 Task: Create a due date automation trigger when advanced on, on the wednesday of the week before a card is due add fields with custom field "Resume" set to a date not in this month at 11:00 AM.
Action: Mouse moved to (1164, 87)
Screenshot: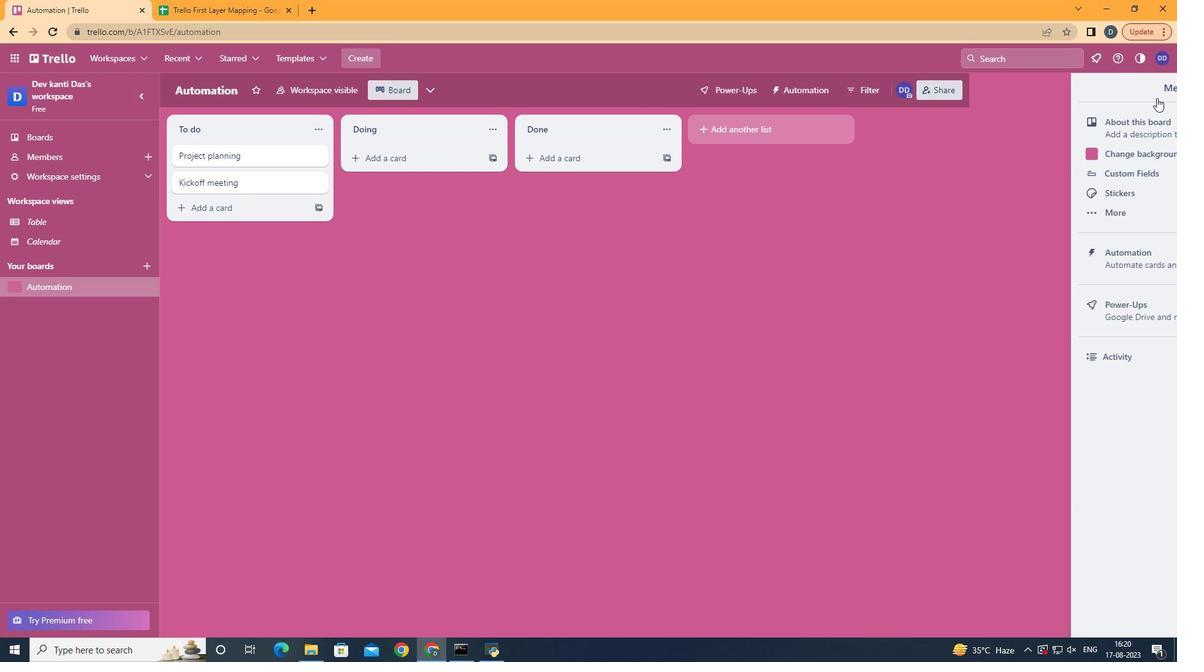 
Action: Mouse pressed left at (1164, 87)
Screenshot: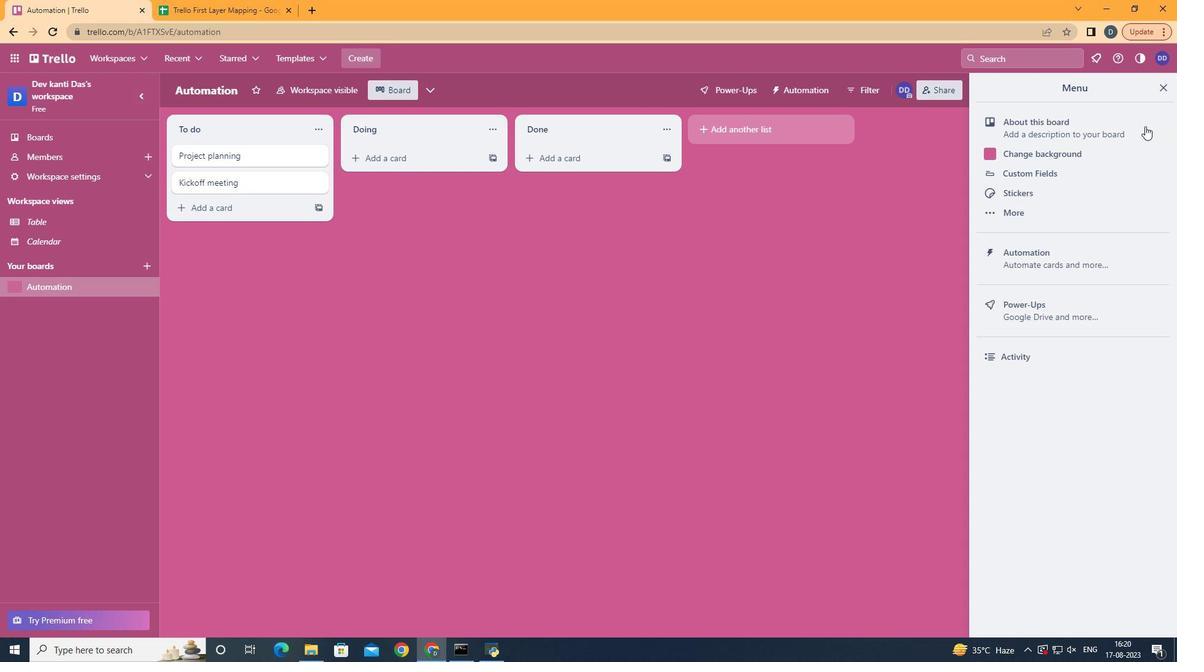 
Action: Mouse moved to (1076, 271)
Screenshot: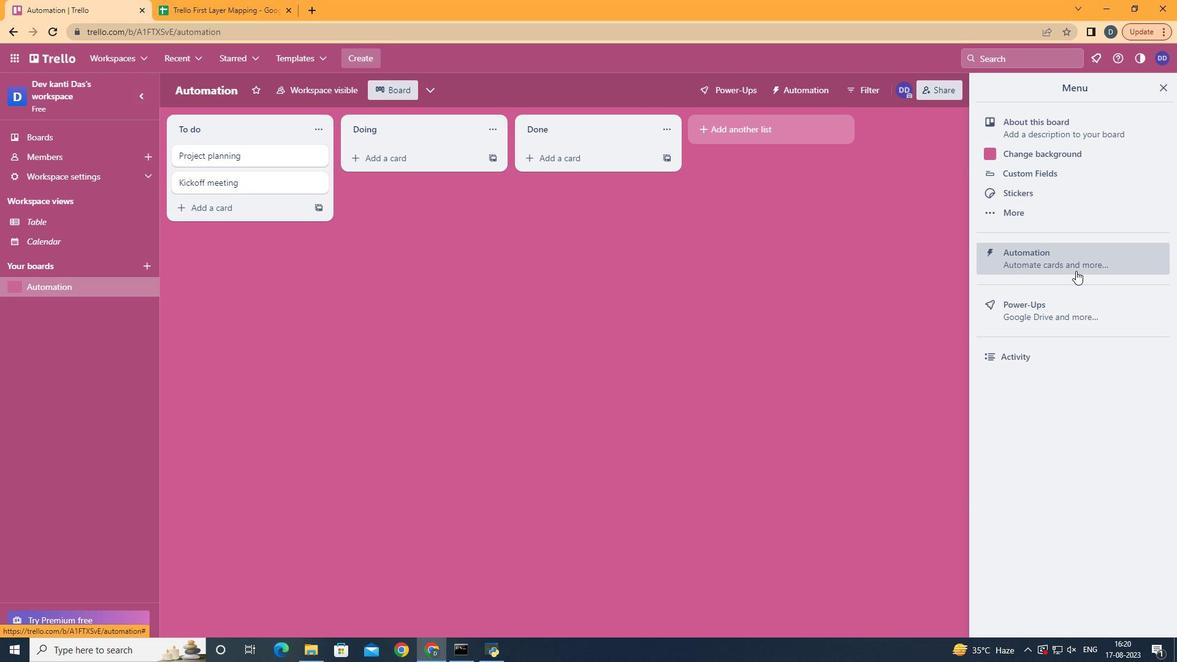 
Action: Mouse pressed left at (1076, 271)
Screenshot: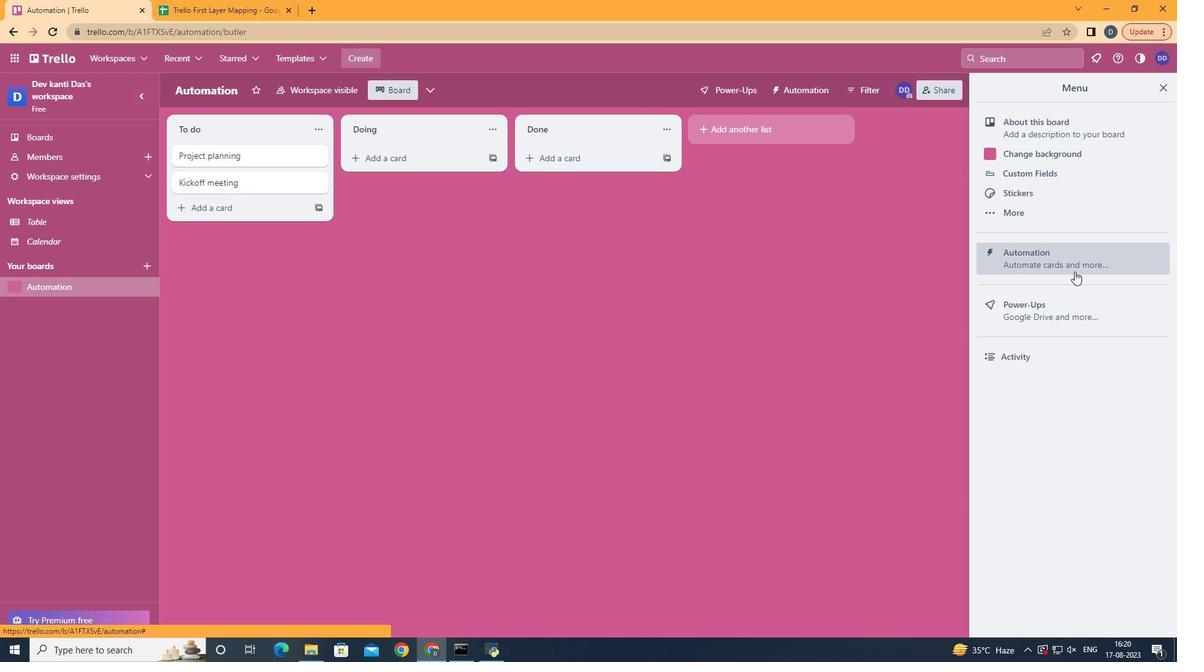 
Action: Mouse moved to (206, 256)
Screenshot: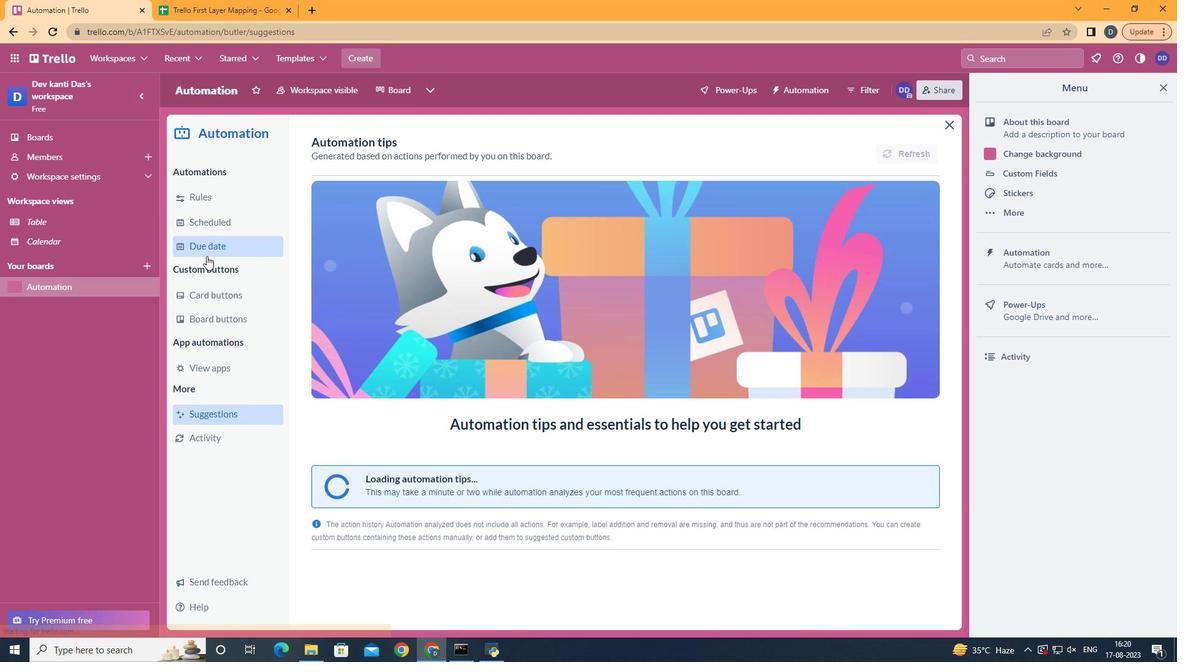 
Action: Mouse pressed left at (206, 256)
Screenshot: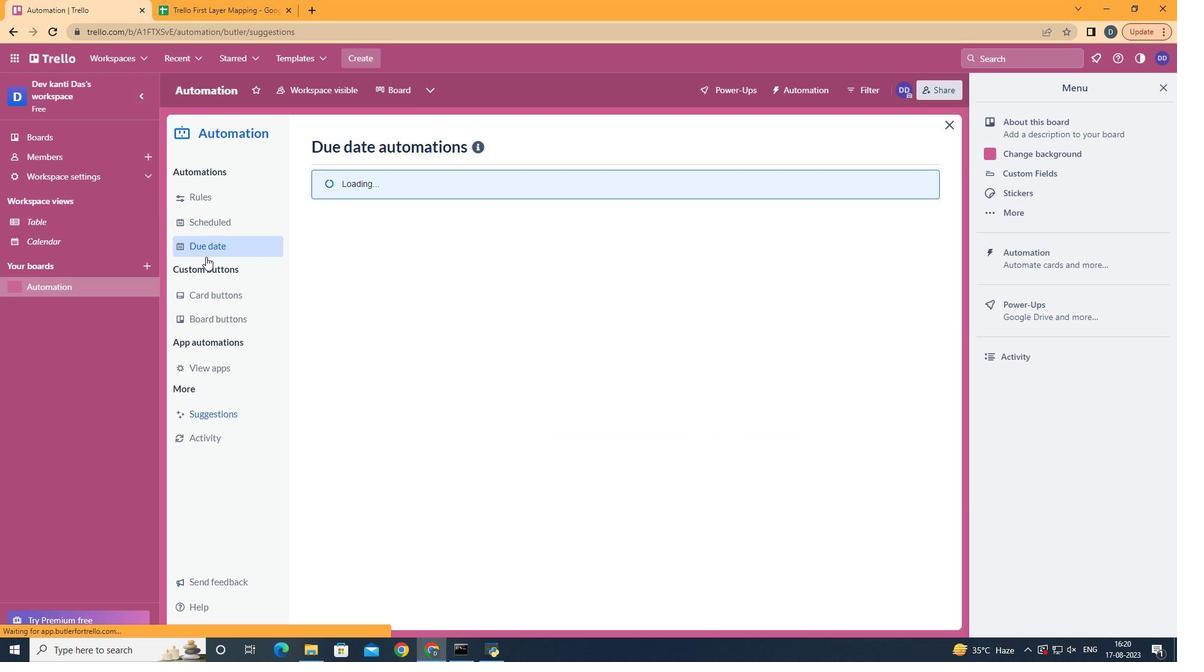
Action: Mouse moved to (863, 144)
Screenshot: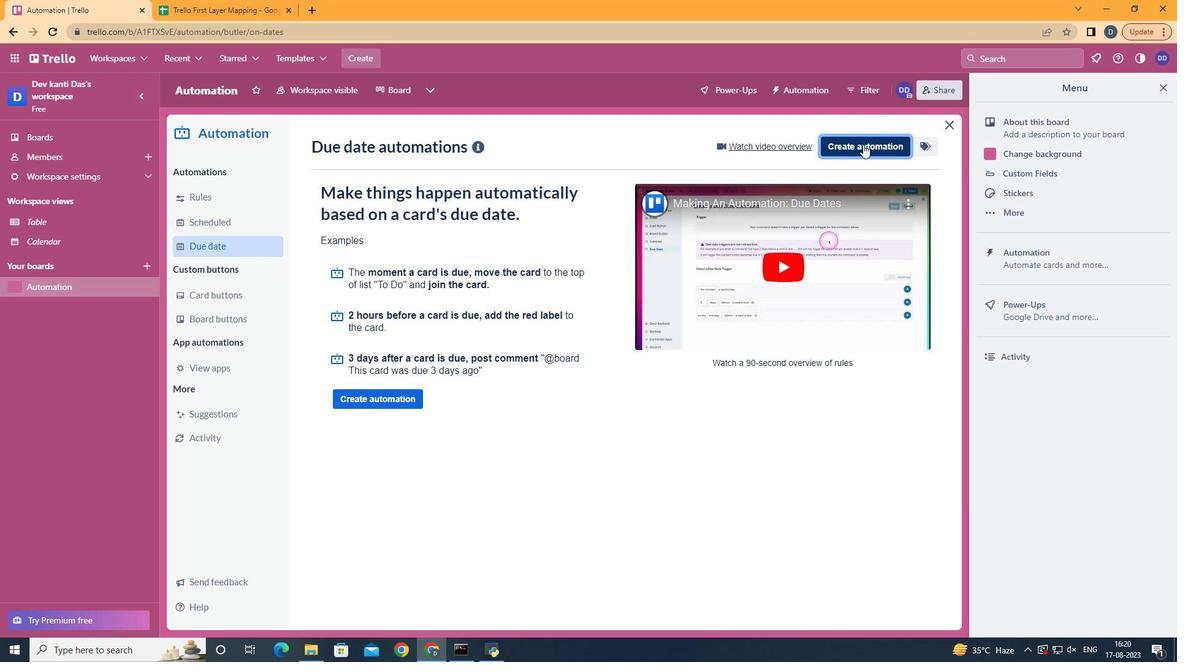 
Action: Mouse pressed left at (863, 144)
Screenshot: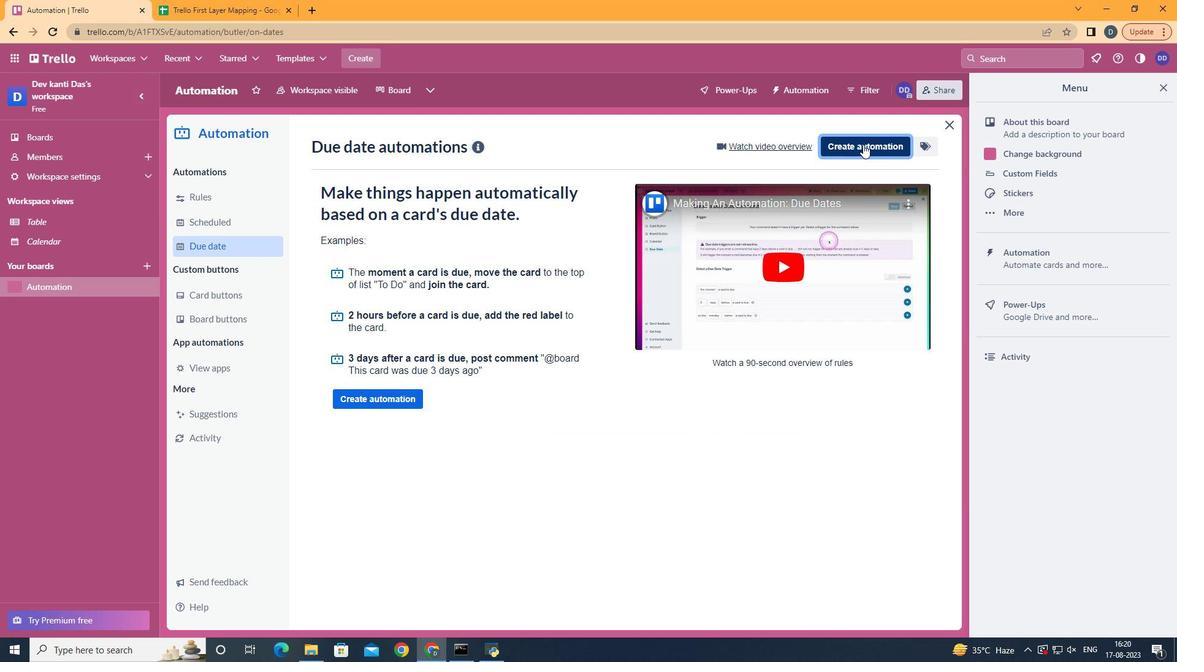 
Action: Mouse moved to (640, 258)
Screenshot: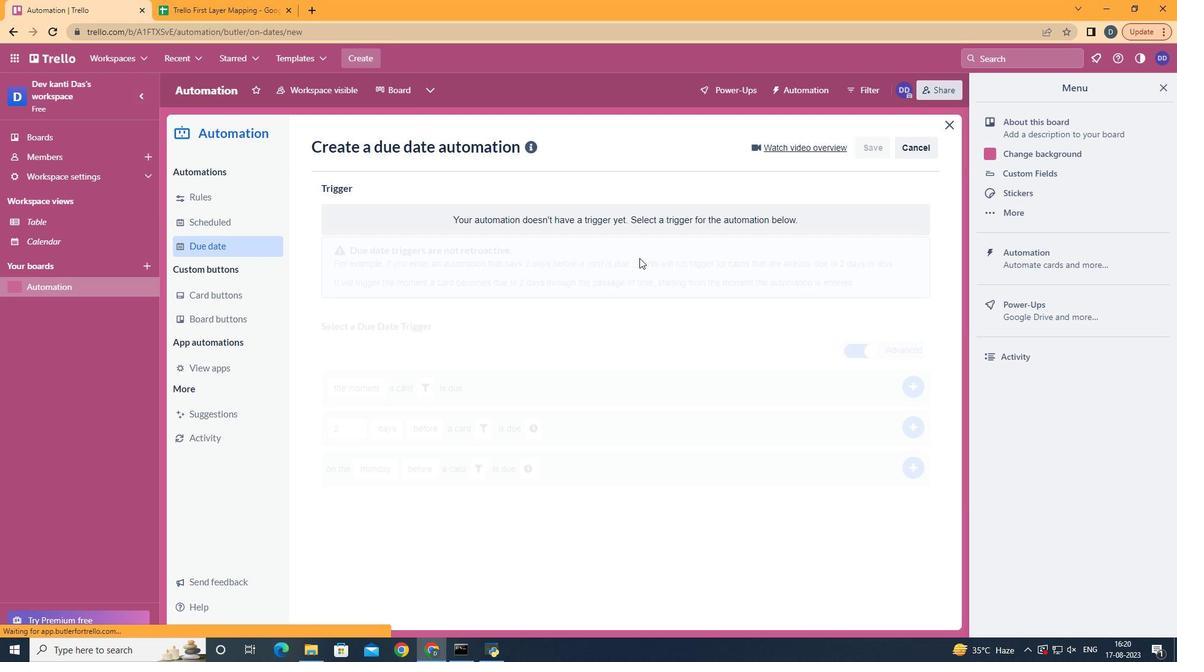 
Action: Mouse pressed left at (640, 258)
Screenshot: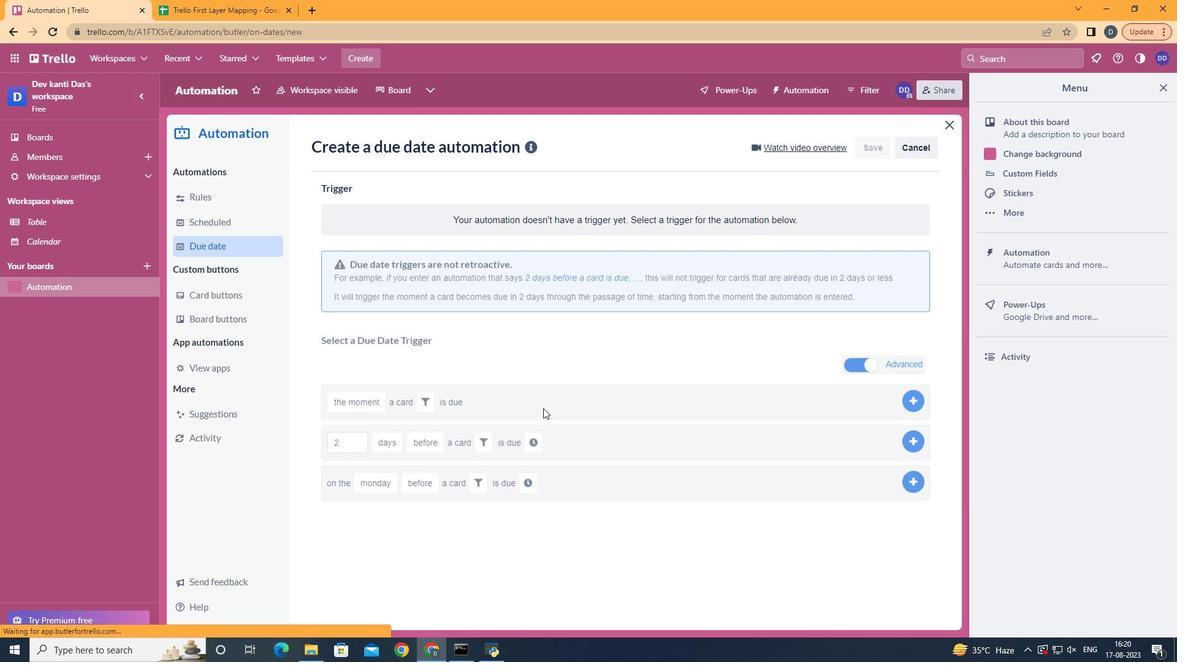 
Action: Mouse moved to (399, 374)
Screenshot: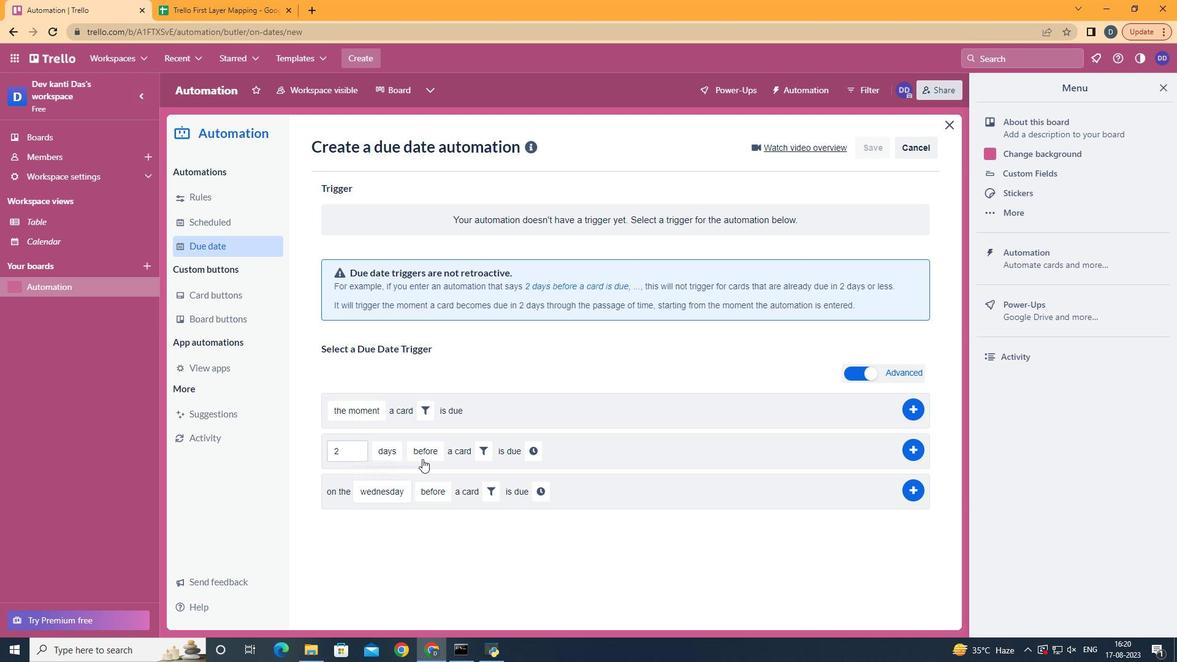 
Action: Mouse pressed left at (399, 374)
Screenshot: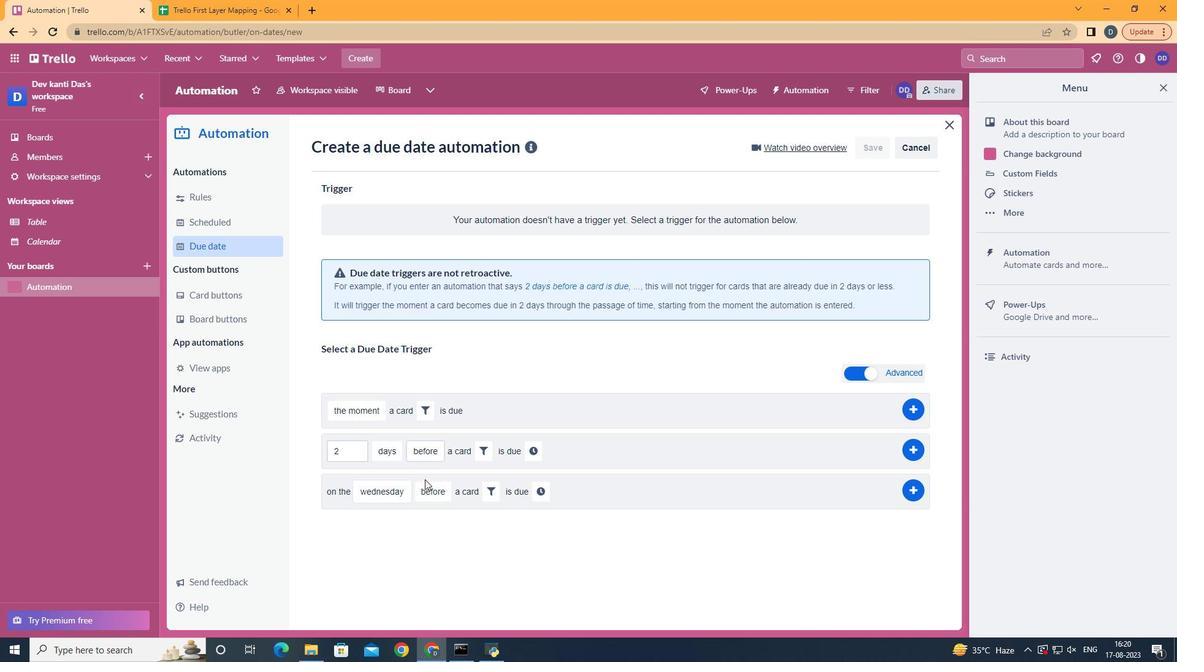 
Action: Mouse moved to (452, 583)
Screenshot: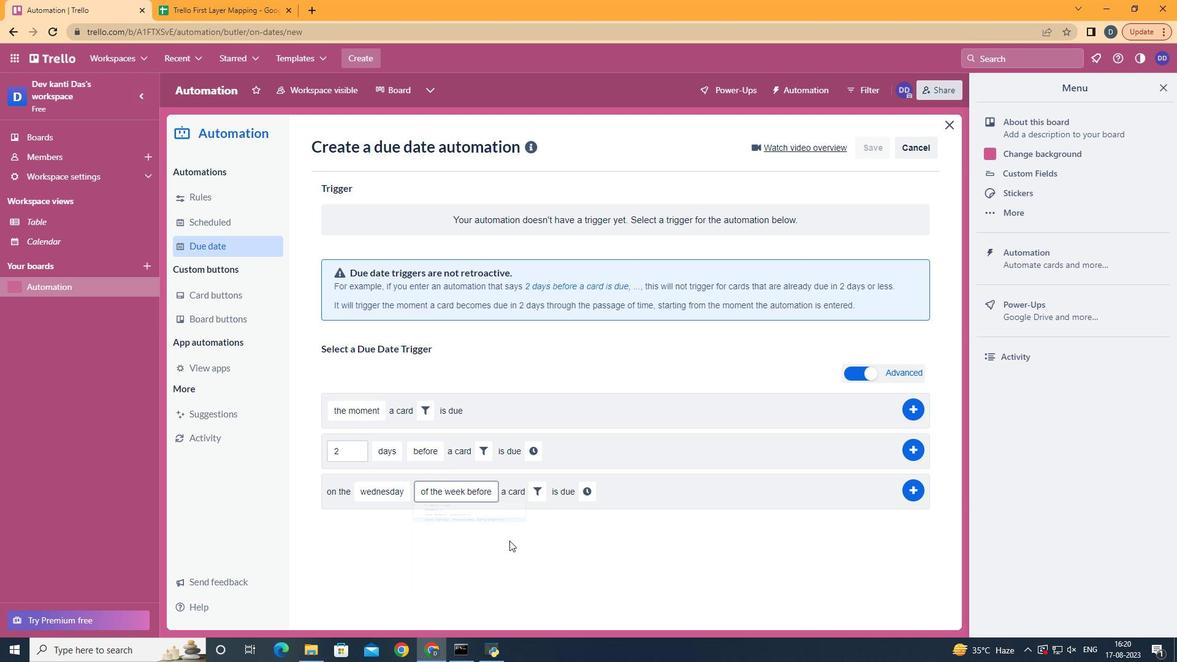
Action: Mouse pressed left at (452, 583)
Screenshot: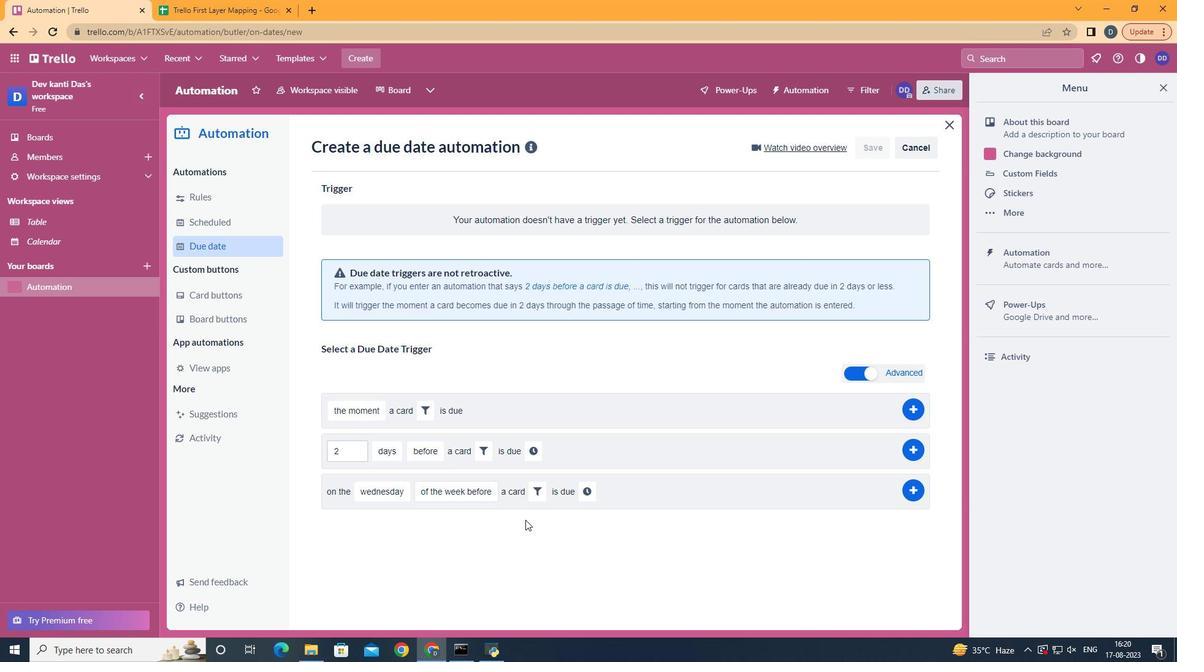 
Action: Mouse moved to (540, 486)
Screenshot: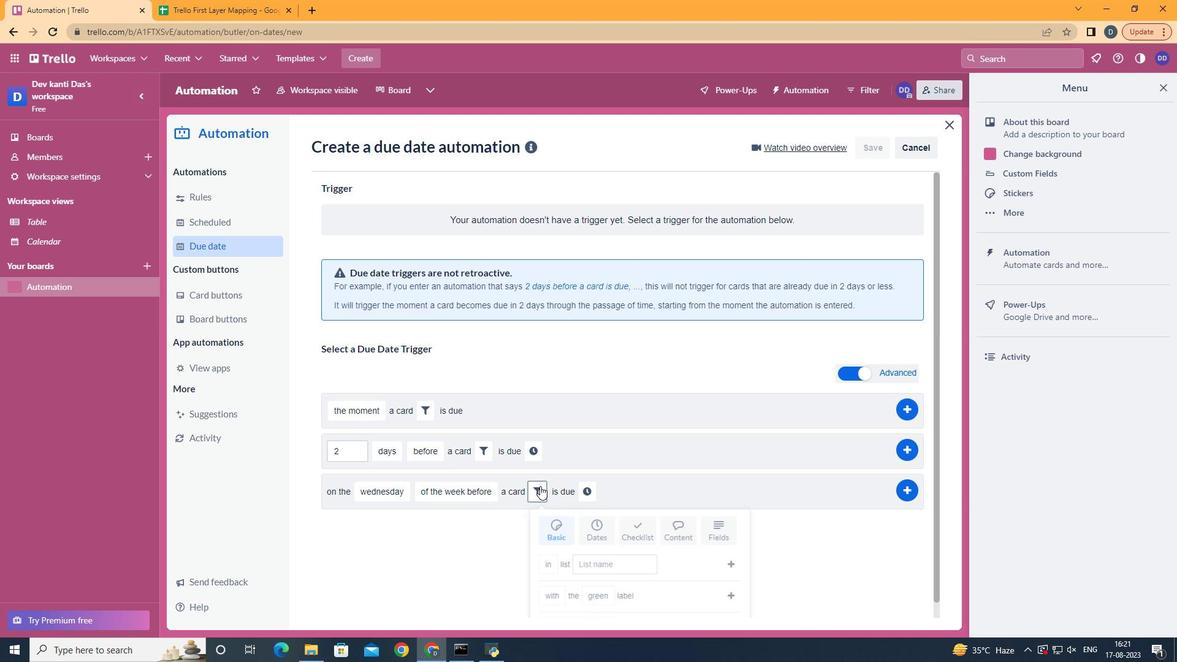
Action: Mouse pressed left at (540, 486)
Screenshot: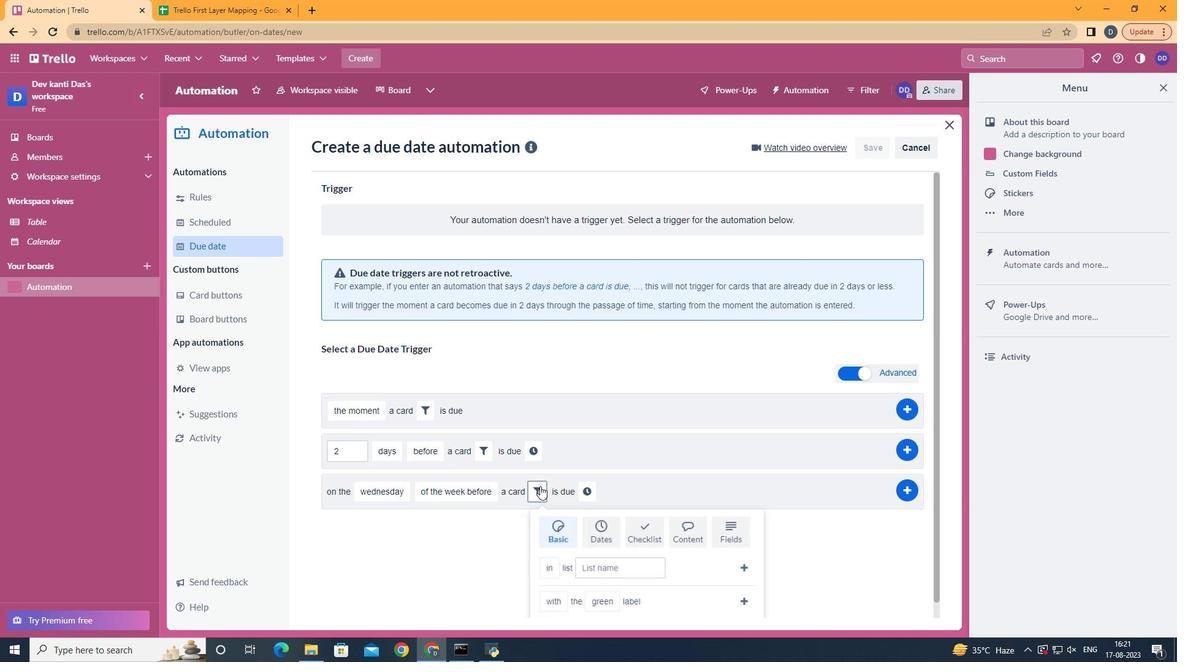
Action: Mouse moved to (746, 526)
Screenshot: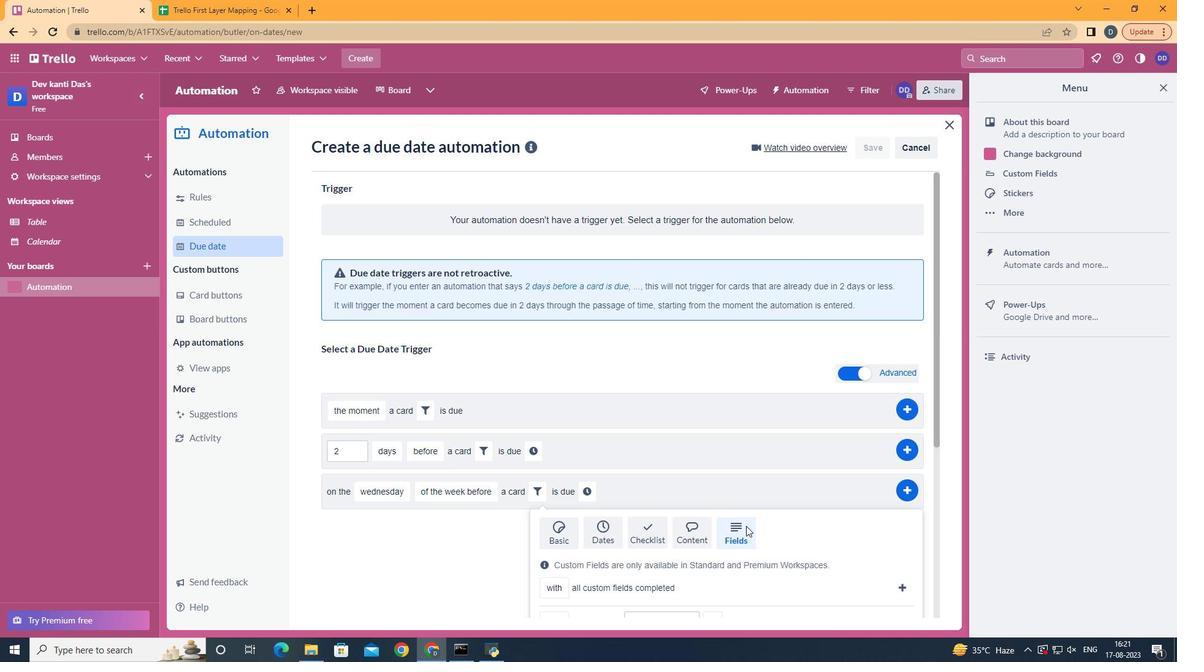 
Action: Mouse pressed left at (746, 526)
Screenshot: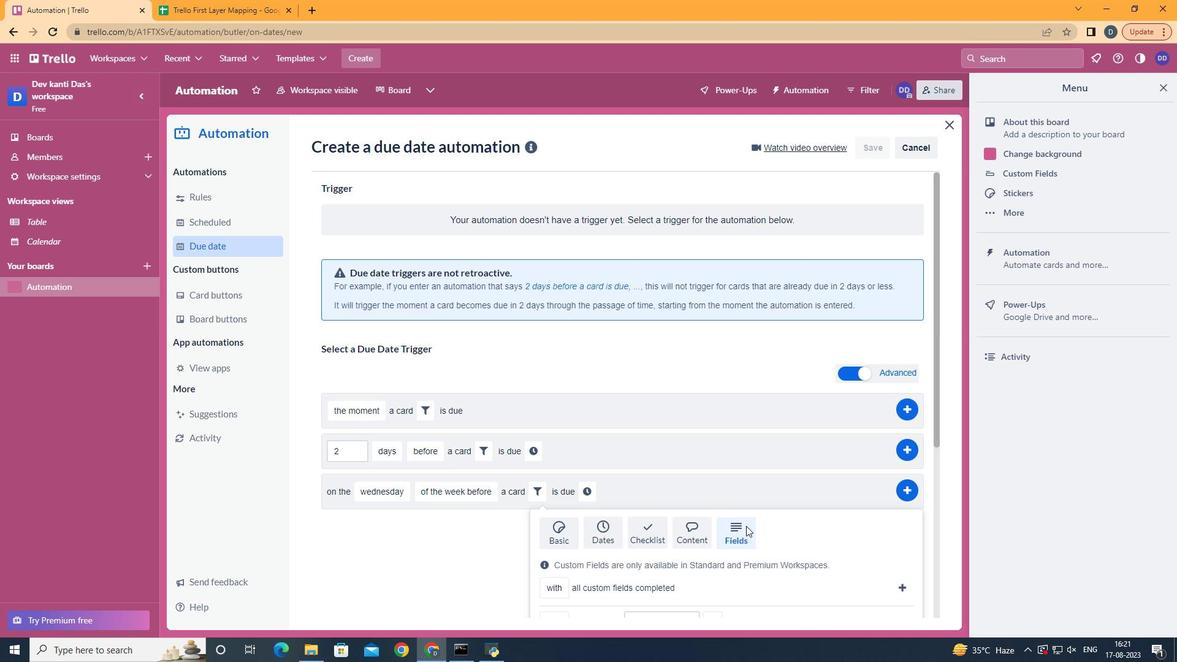 
Action: Mouse moved to (743, 525)
Screenshot: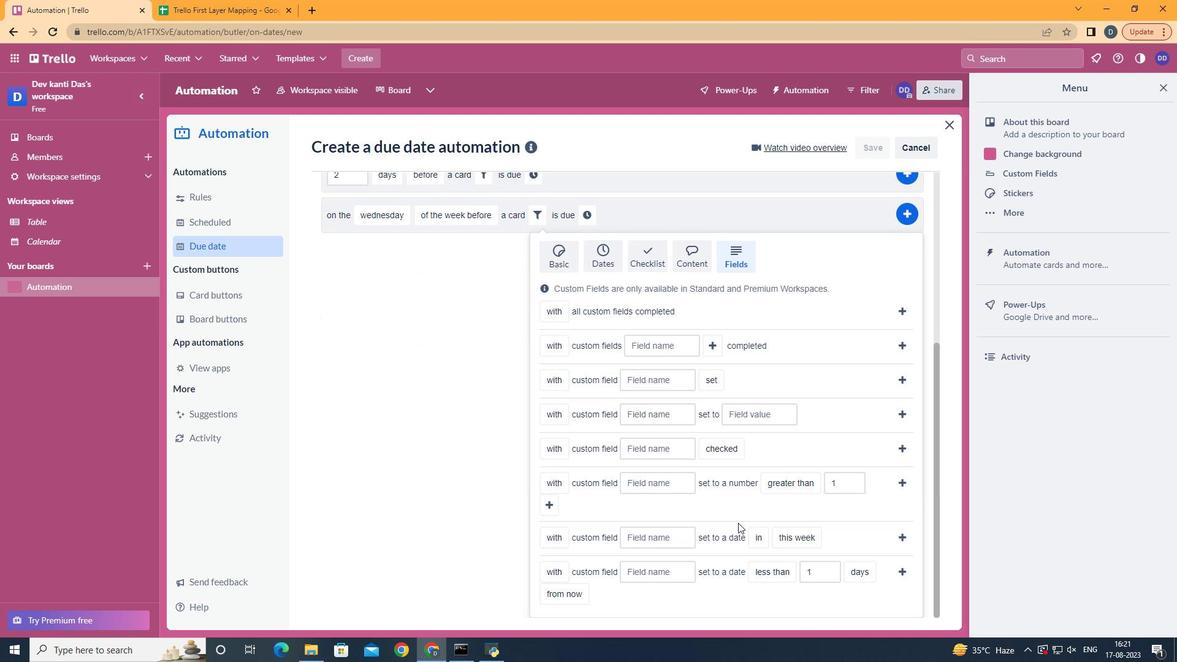 
Action: Mouse scrolled (743, 524) with delta (0, 0)
Screenshot: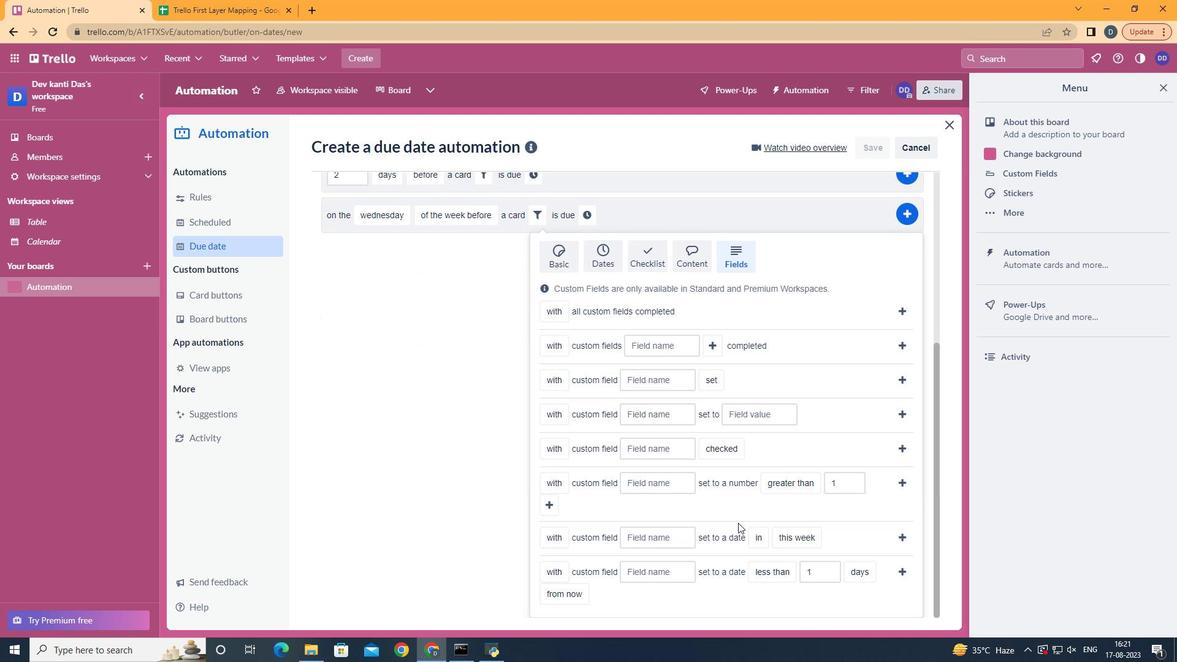 
Action: Mouse moved to (742, 525)
Screenshot: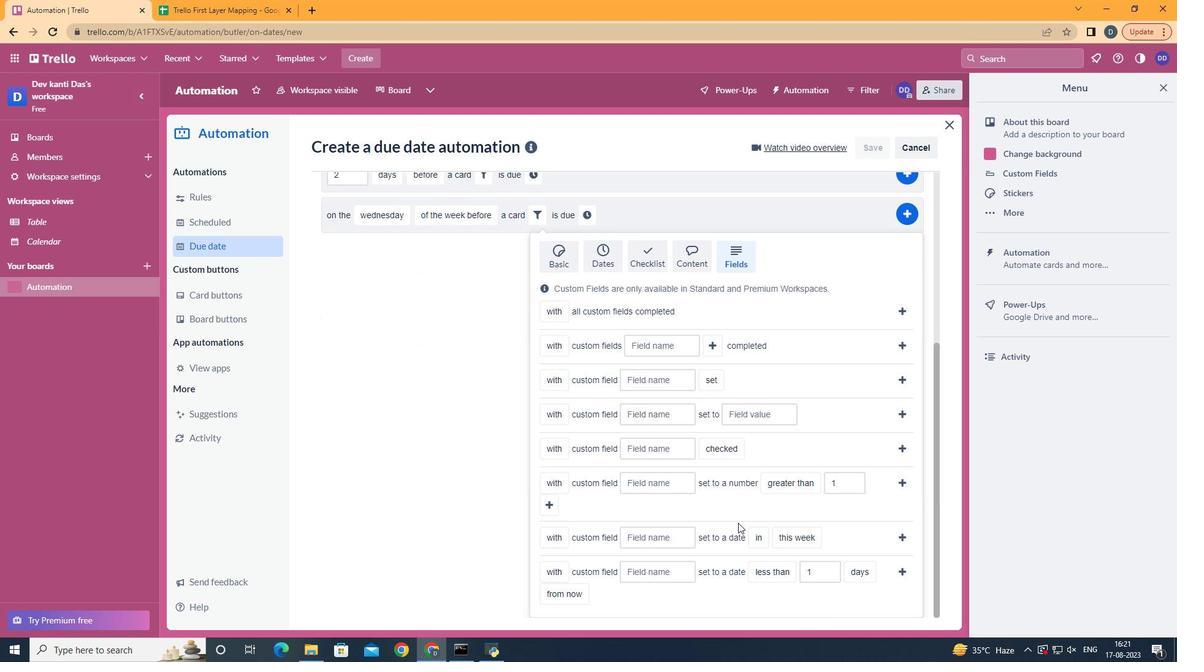 
Action: Mouse scrolled (742, 524) with delta (0, 0)
Screenshot: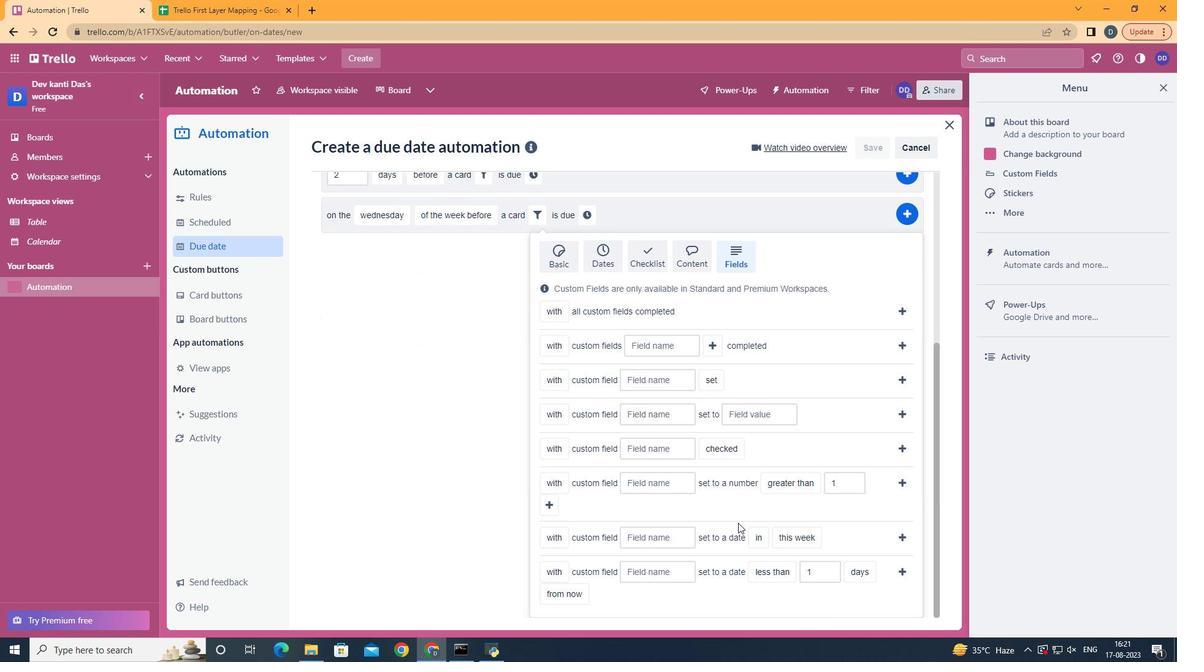 
Action: Mouse moved to (742, 525)
Screenshot: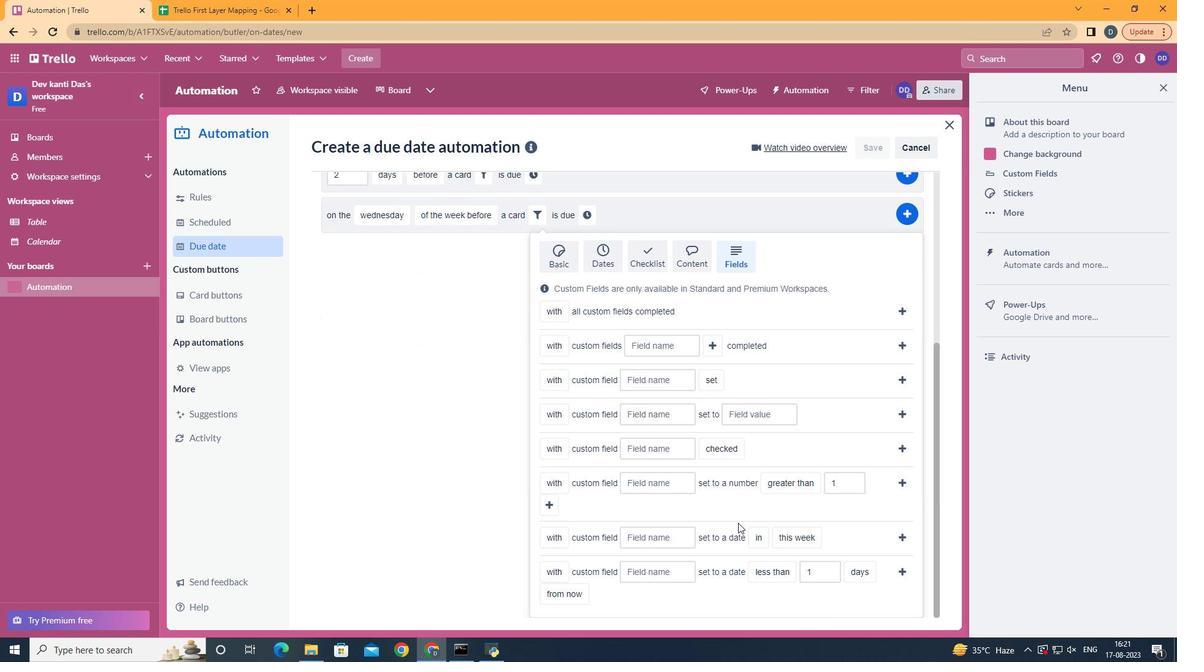 
Action: Mouse scrolled (742, 524) with delta (0, 0)
Screenshot: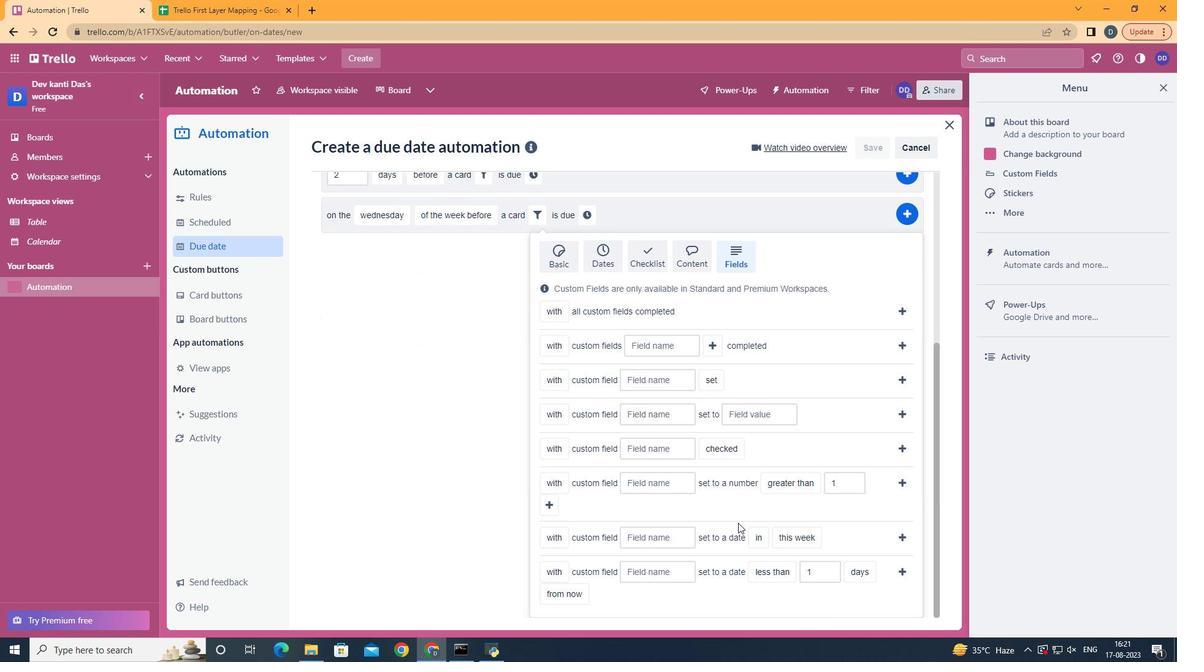 
Action: Mouse scrolled (742, 523) with delta (0, -1)
Screenshot: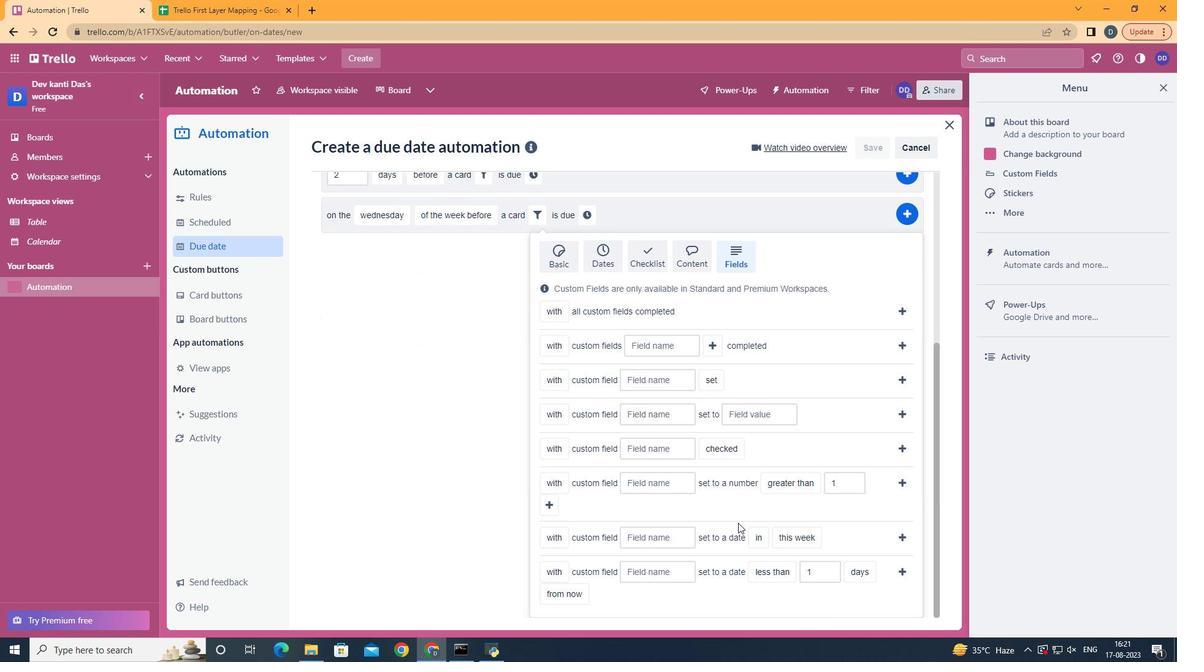 
Action: Mouse moved to (741, 524)
Screenshot: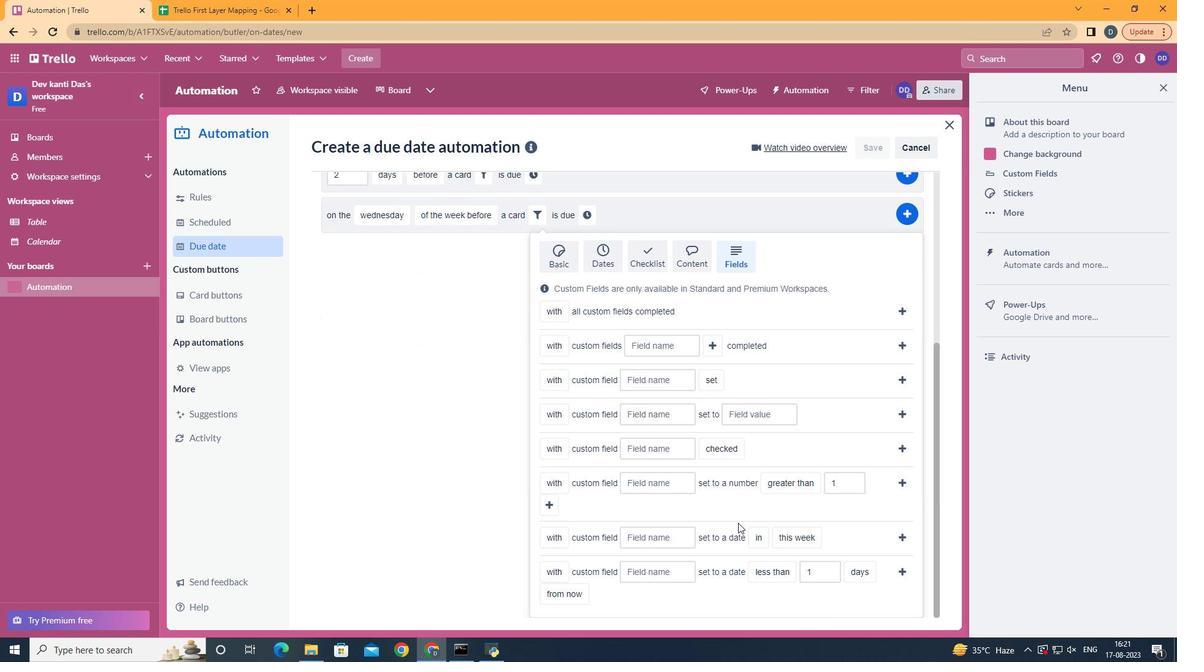 
Action: Mouse scrolled (741, 523) with delta (0, 0)
Screenshot: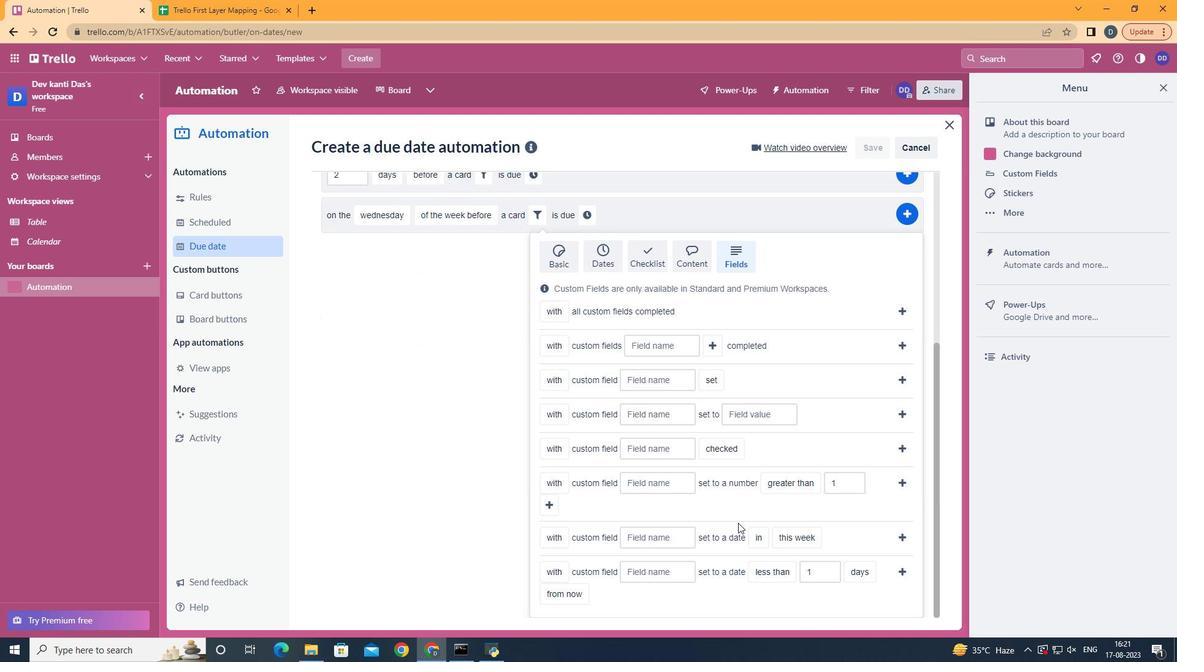 
Action: Mouse moved to (738, 523)
Screenshot: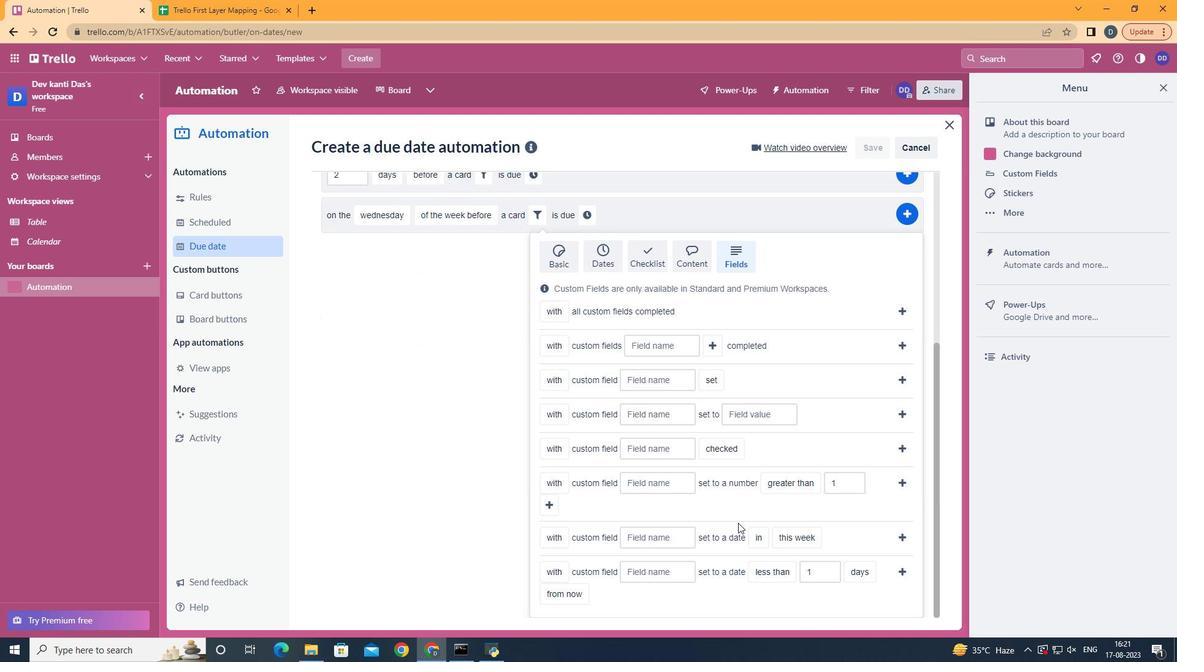
Action: Mouse scrolled (738, 522) with delta (0, 0)
Screenshot: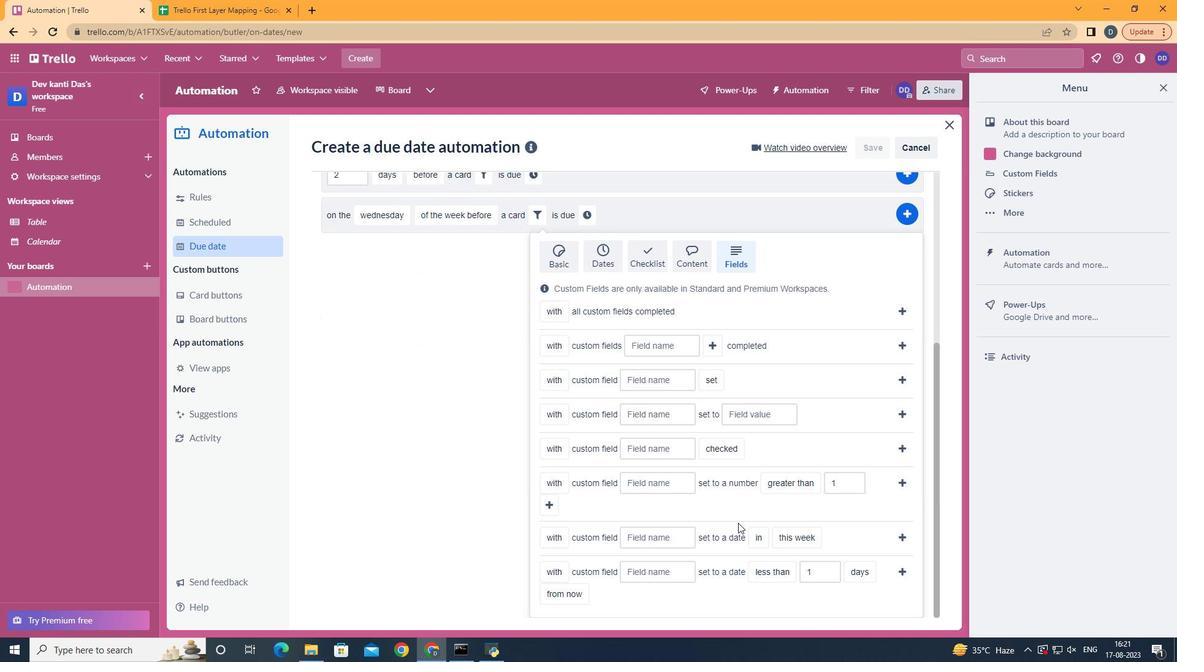 
Action: Mouse moved to (671, 535)
Screenshot: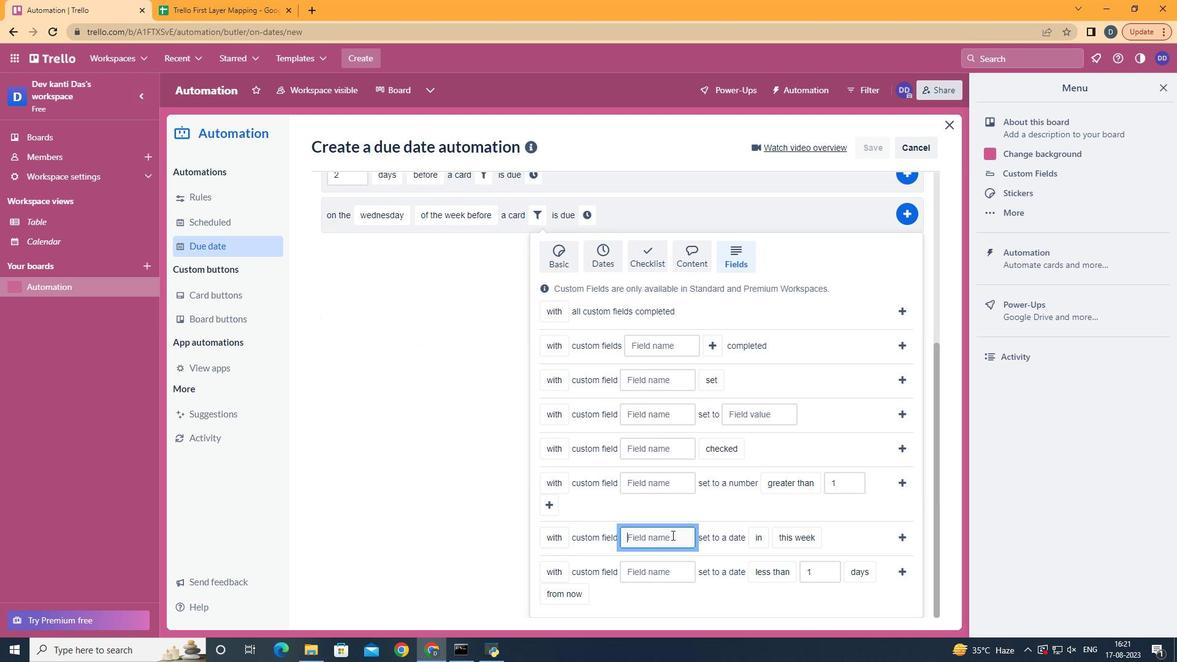 
Action: Mouse pressed left at (671, 535)
Screenshot: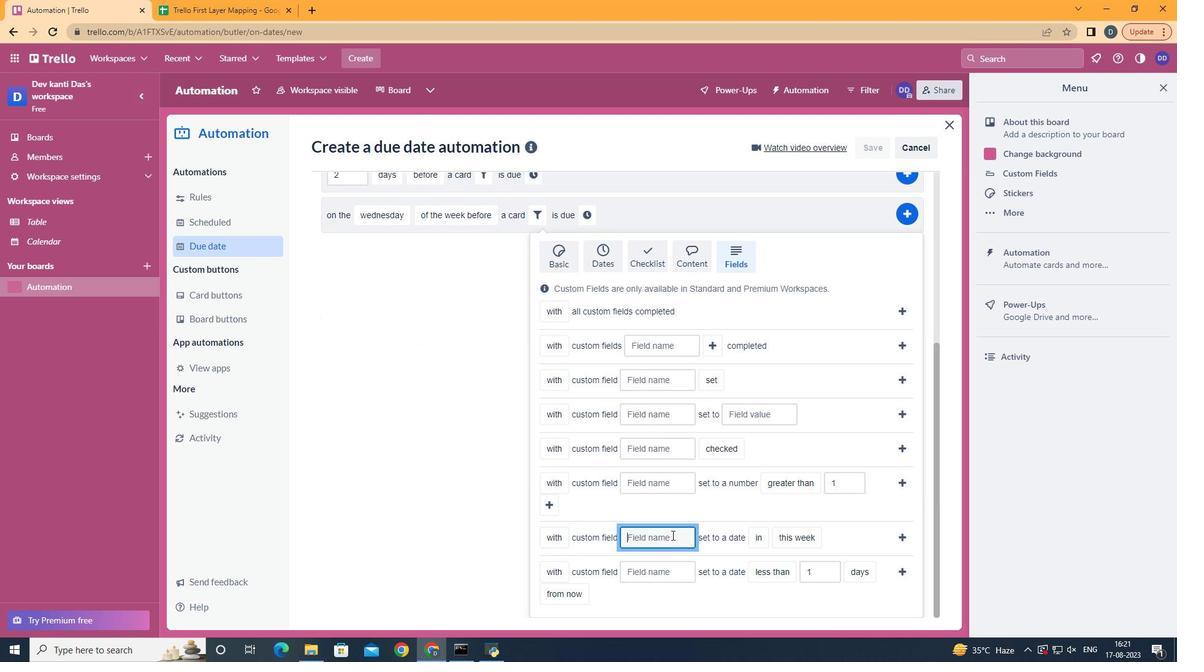 
Action: Mouse moved to (672, 535)
Screenshot: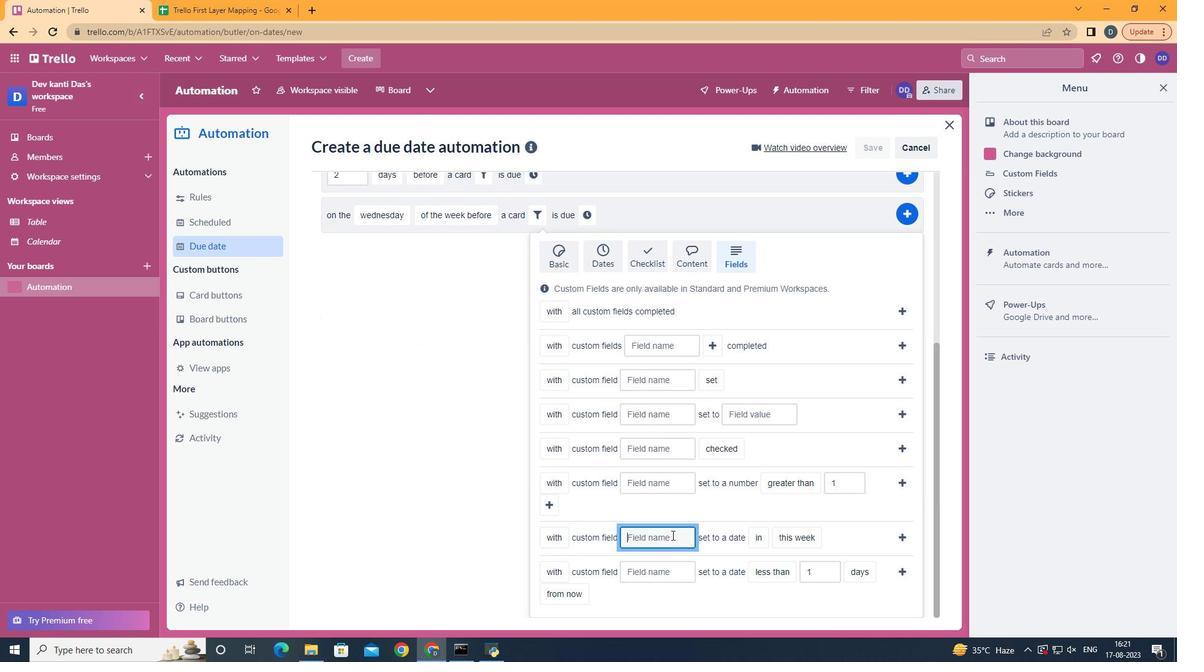 
Action: Key pressed <Key.shift>Resume
Screenshot: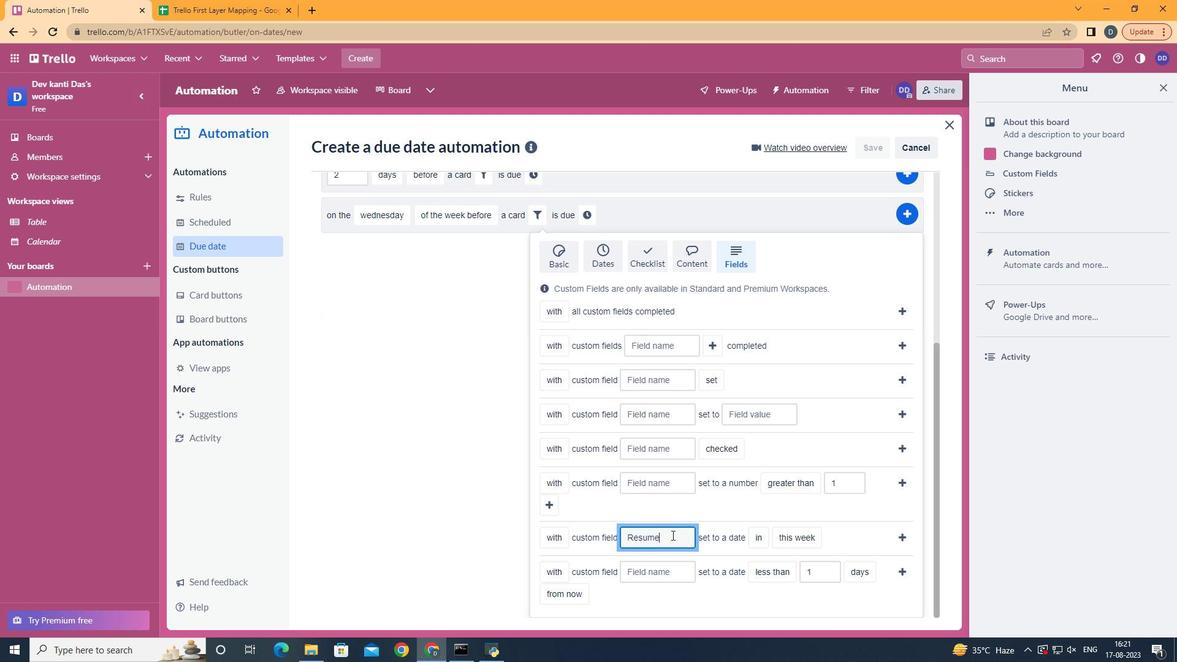 
Action: Mouse moved to (756, 595)
Screenshot: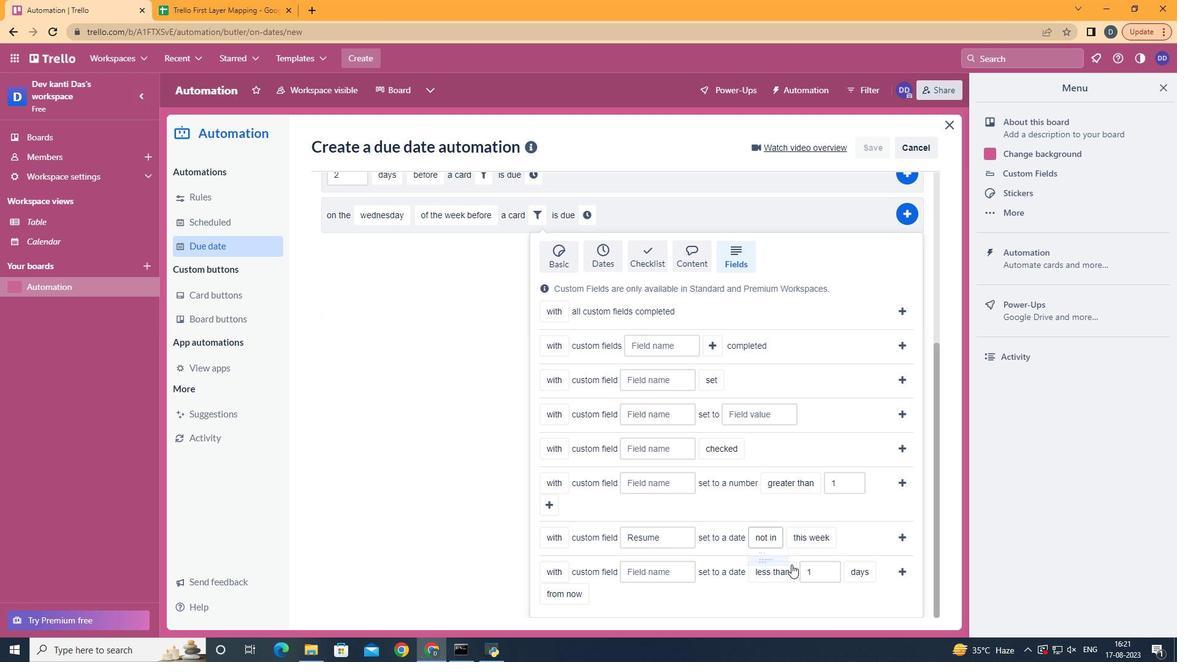 
Action: Mouse pressed left at (756, 595)
Screenshot: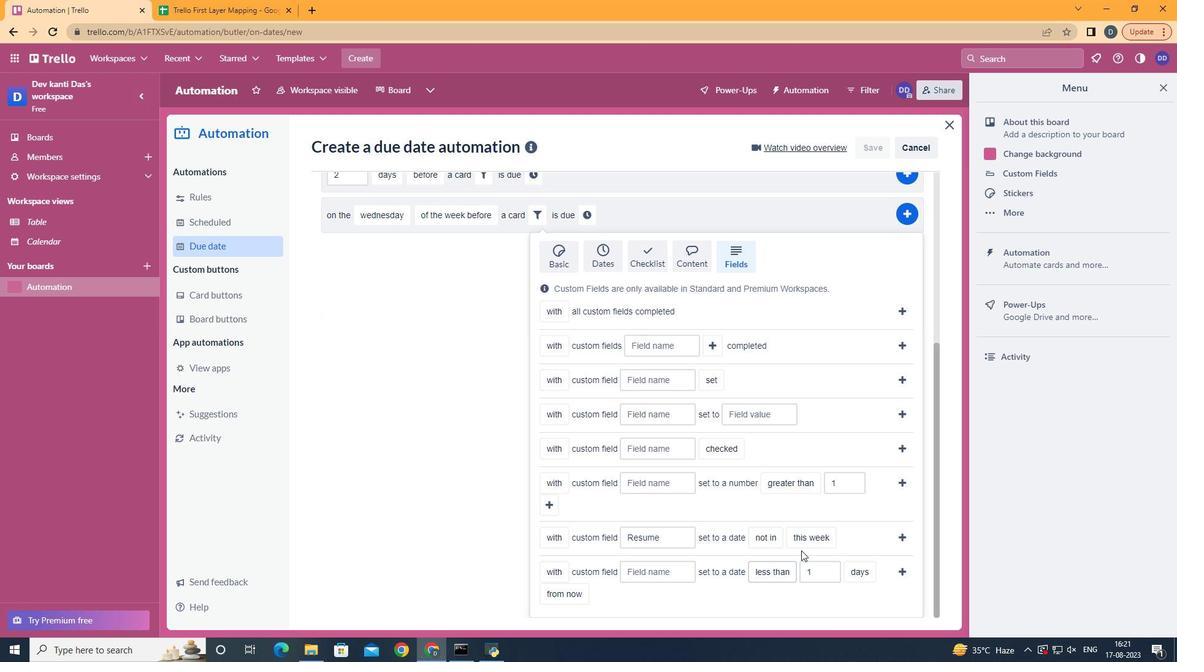 
Action: Mouse moved to (817, 587)
Screenshot: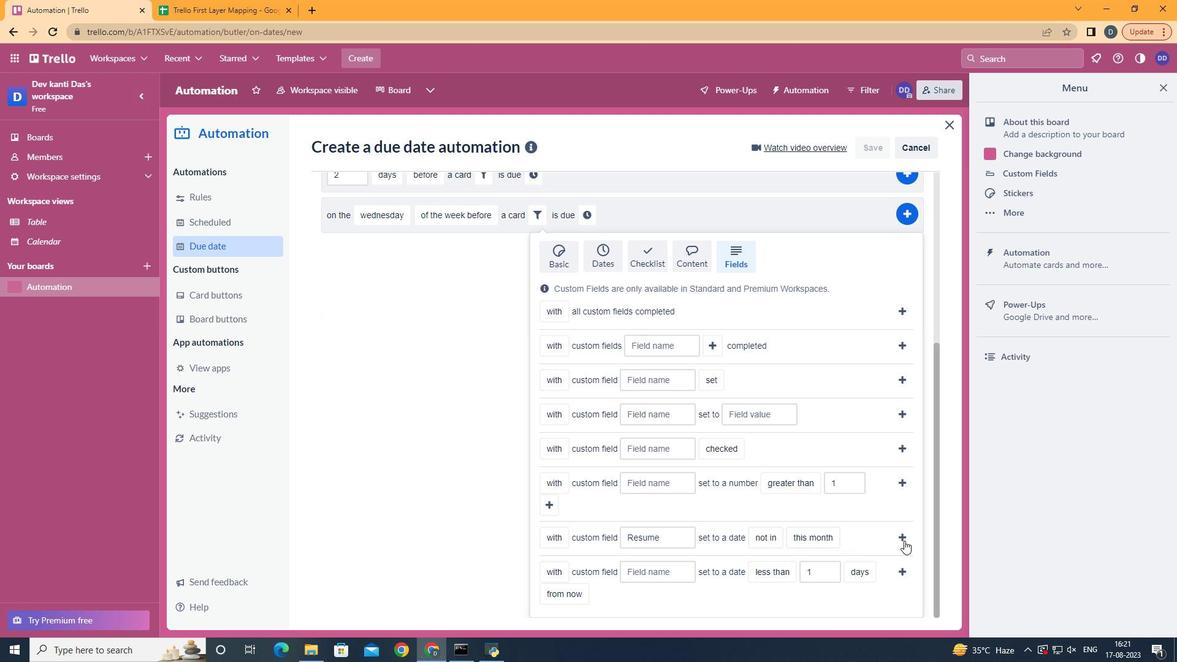 
Action: Mouse pressed left at (817, 587)
Screenshot: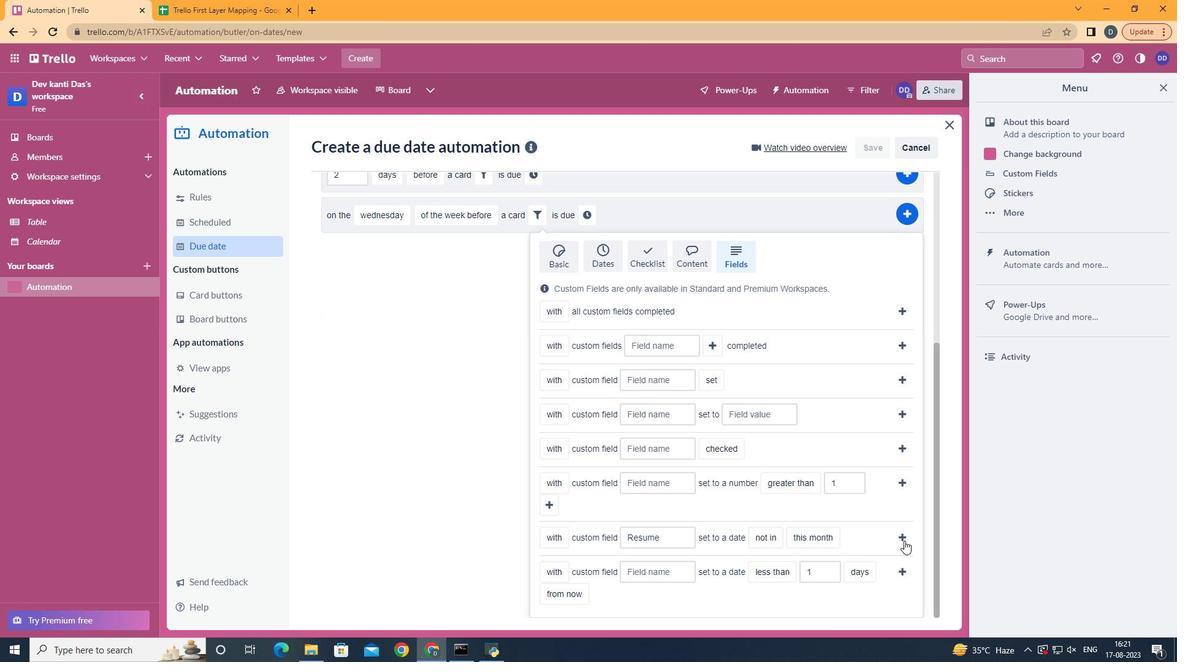 
Action: Mouse moved to (909, 536)
Screenshot: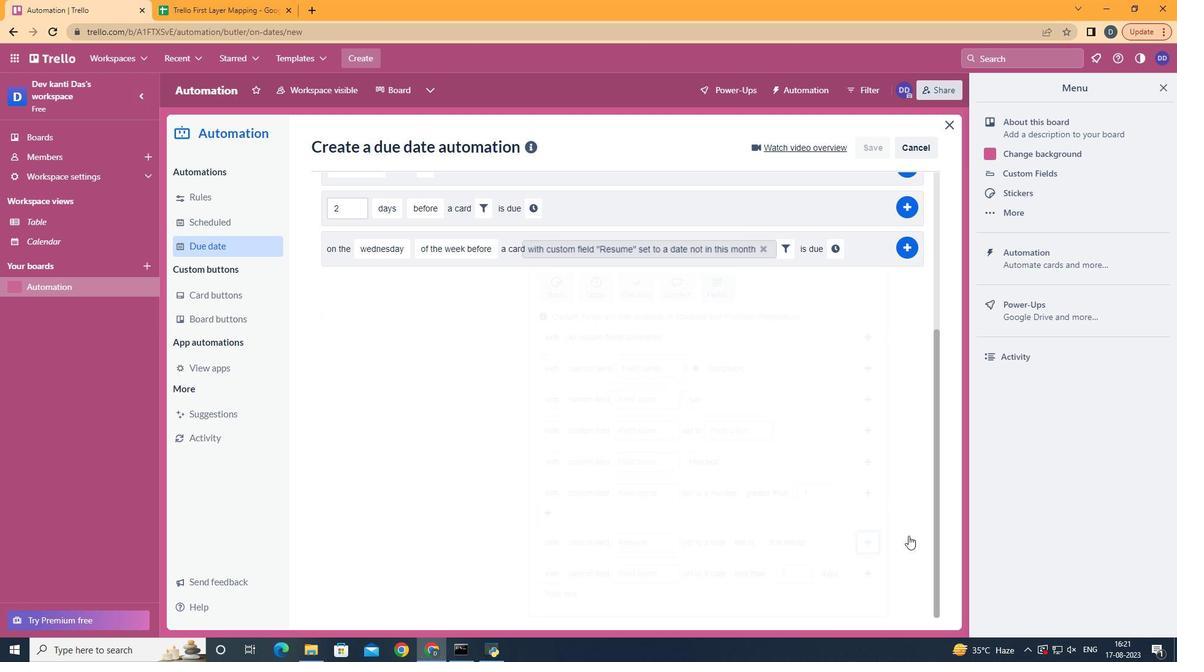 
Action: Mouse pressed left at (909, 536)
Screenshot: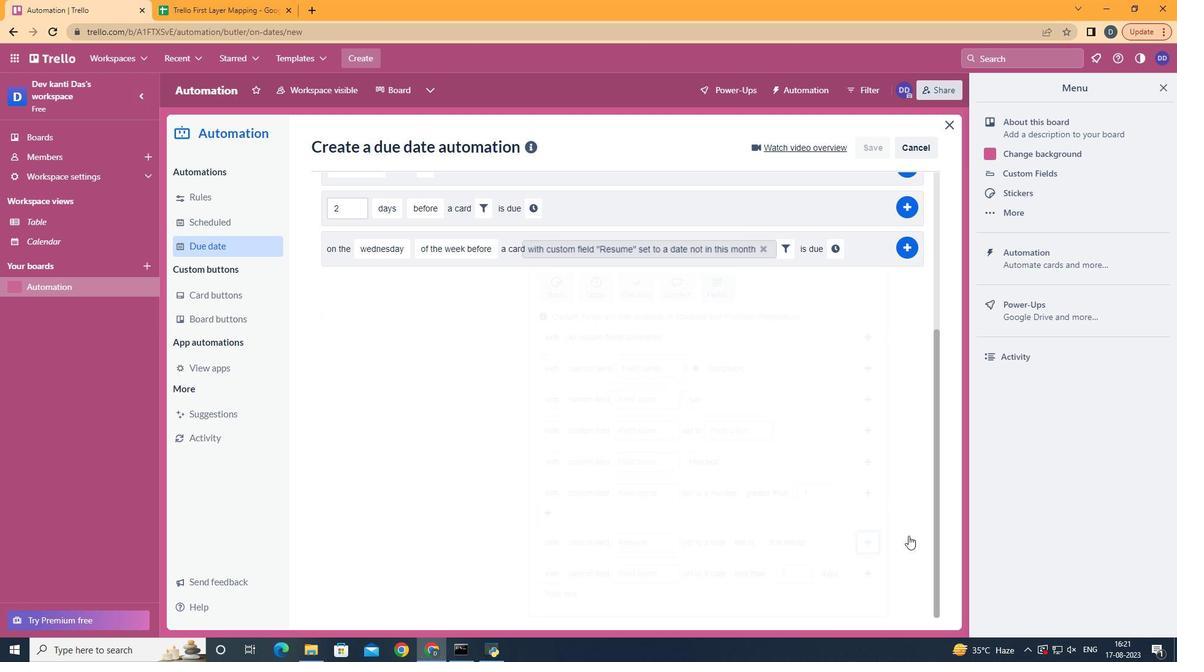
Action: Mouse moved to (834, 498)
Screenshot: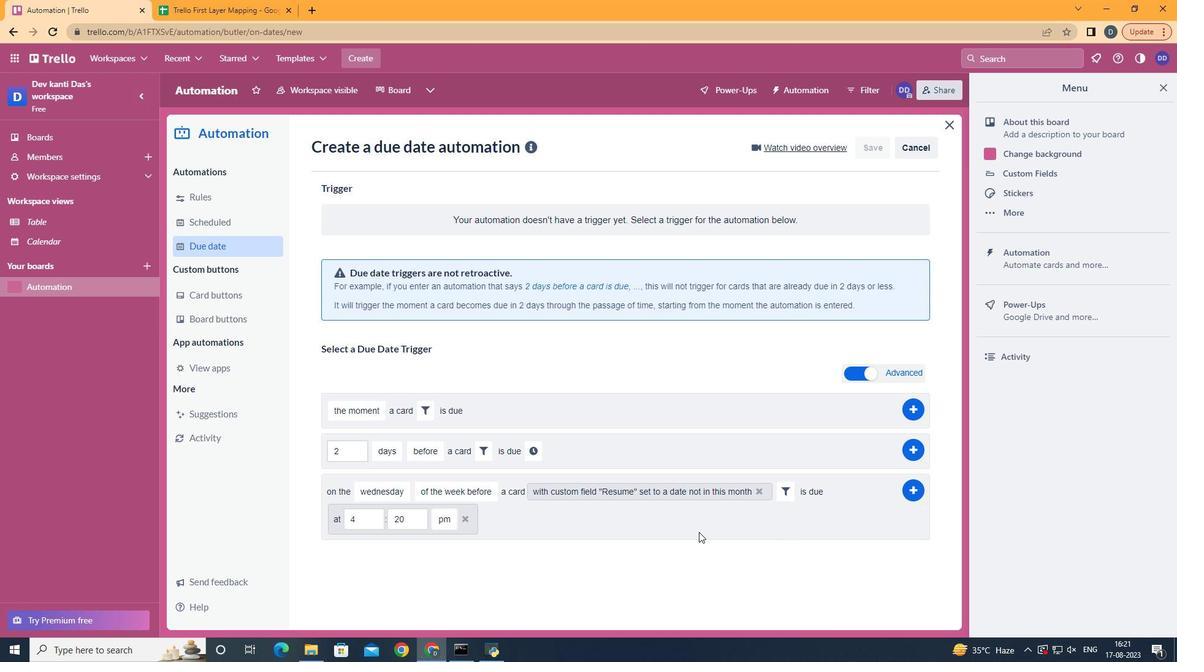 
Action: Mouse pressed left at (834, 498)
Screenshot: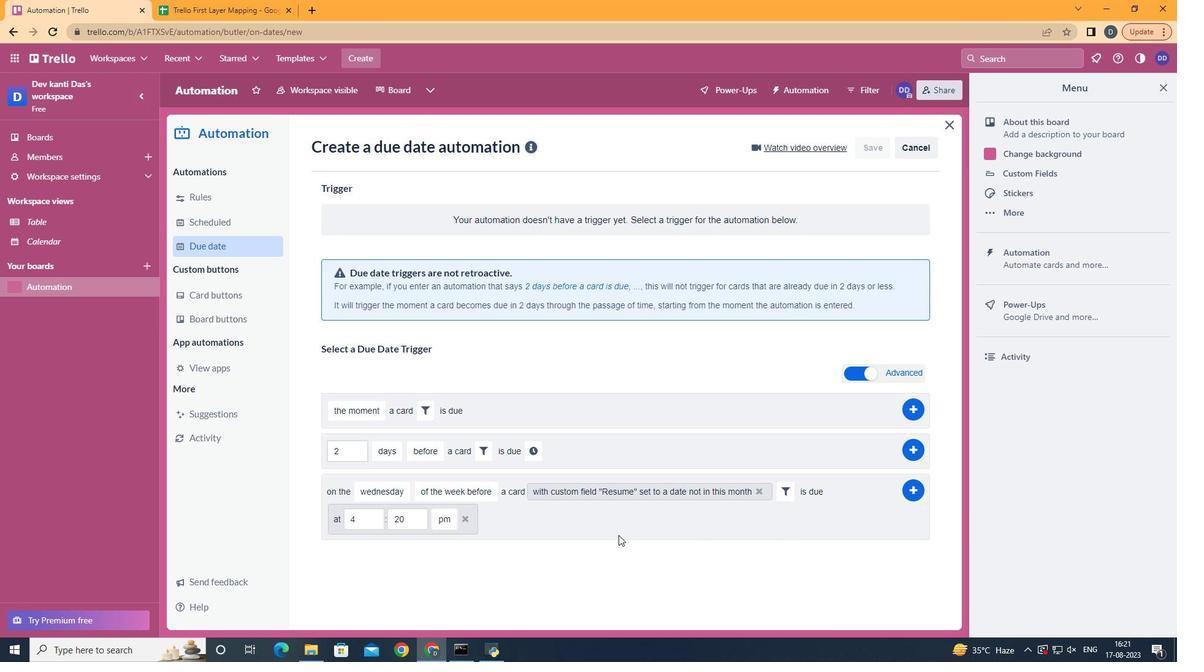 
Action: Mouse moved to (377, 512)
Screenshot: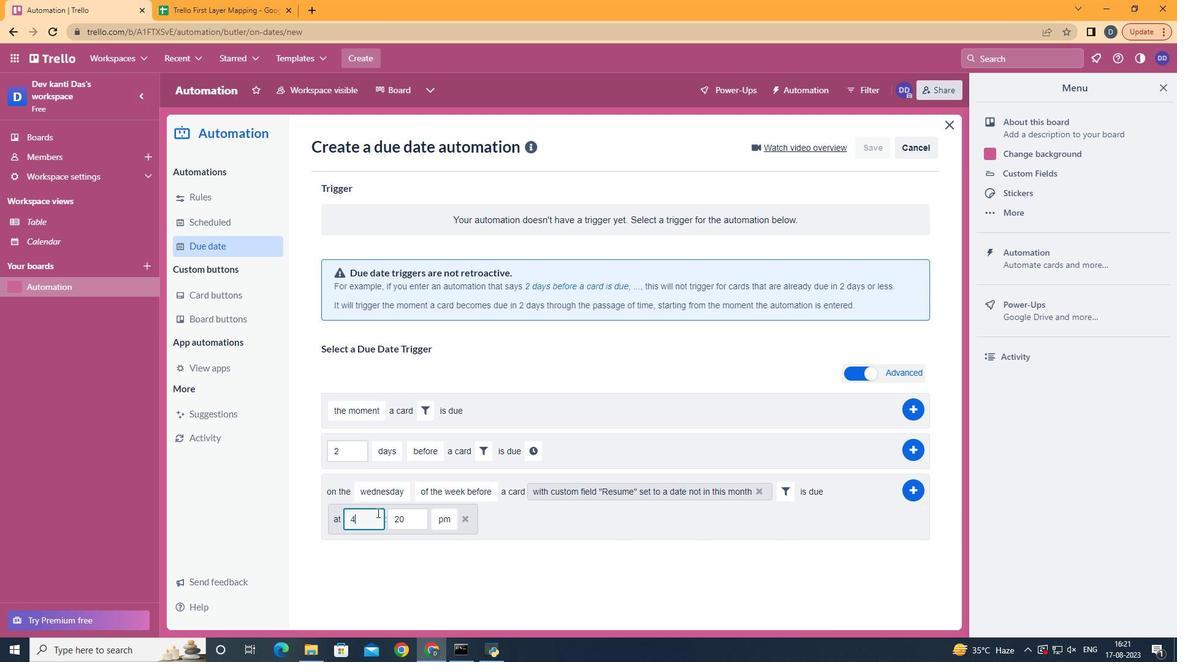 
Action: Mouse pressed left at (377, 512)
Screenshot: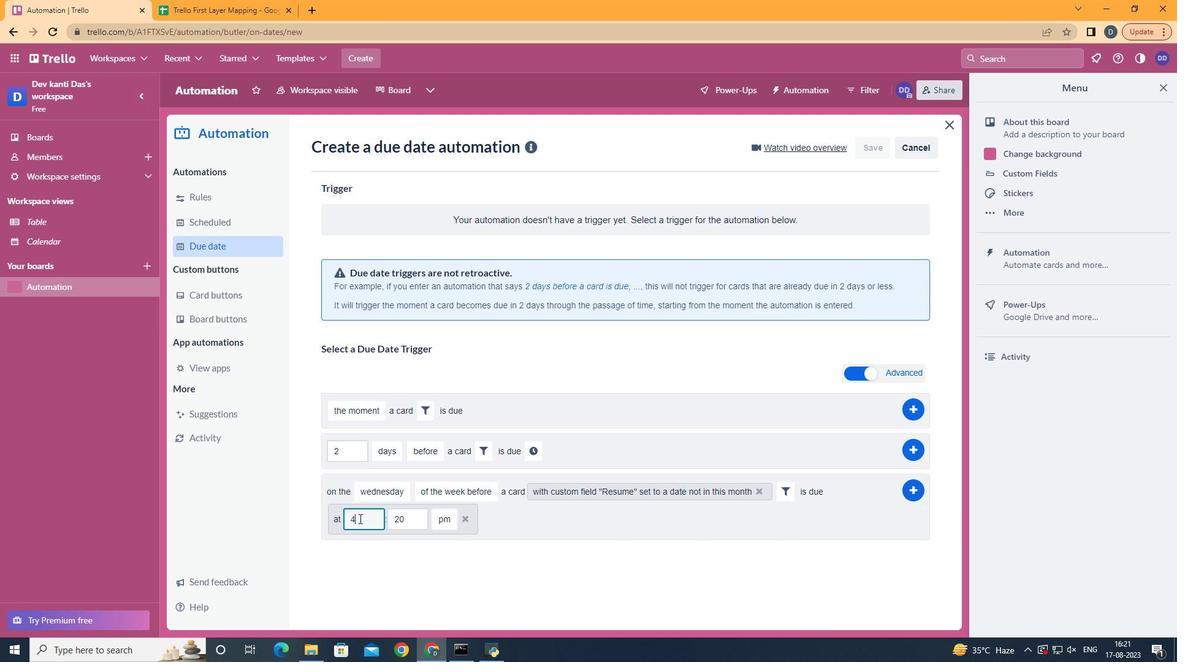 
Action: Mouse moved to (358, 518)
Screenshot: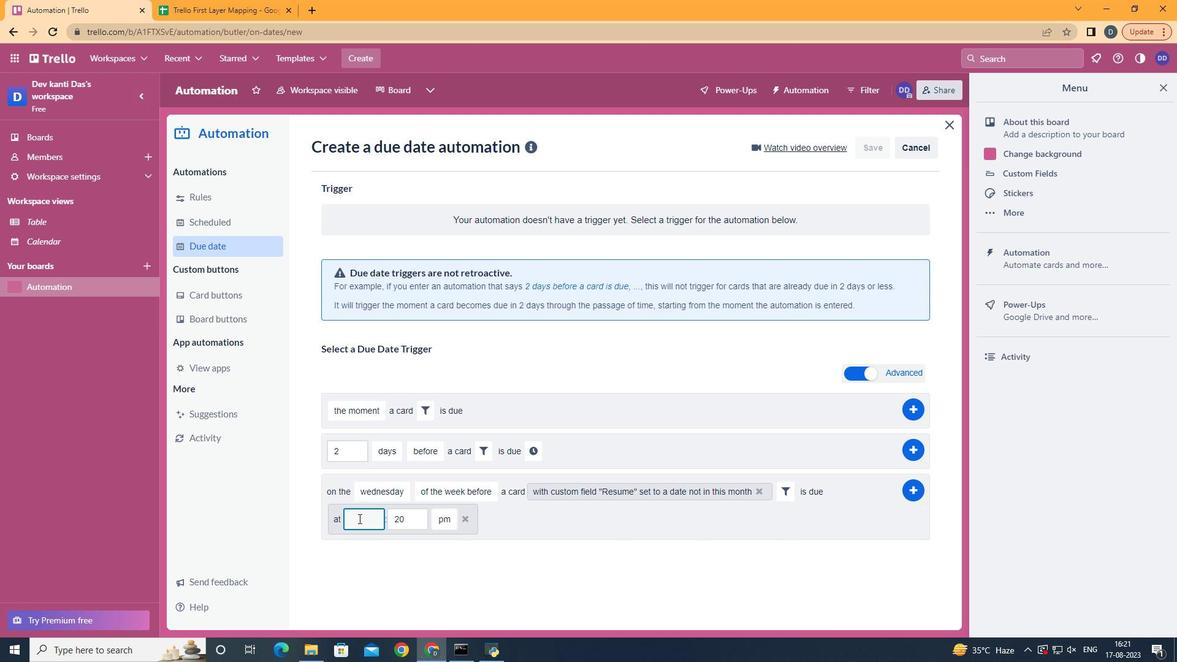 
Action: Key pressed <Key.backspace>11
Screenshot: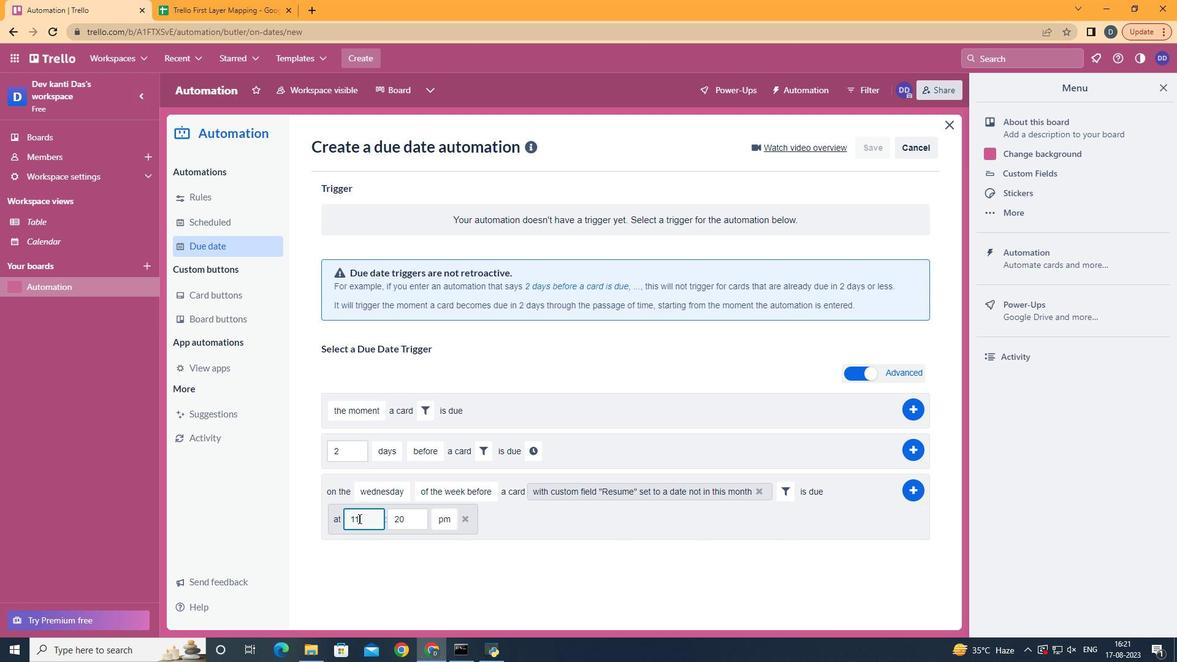 
Action: Mouse moved to (428, 523)
Screenshot: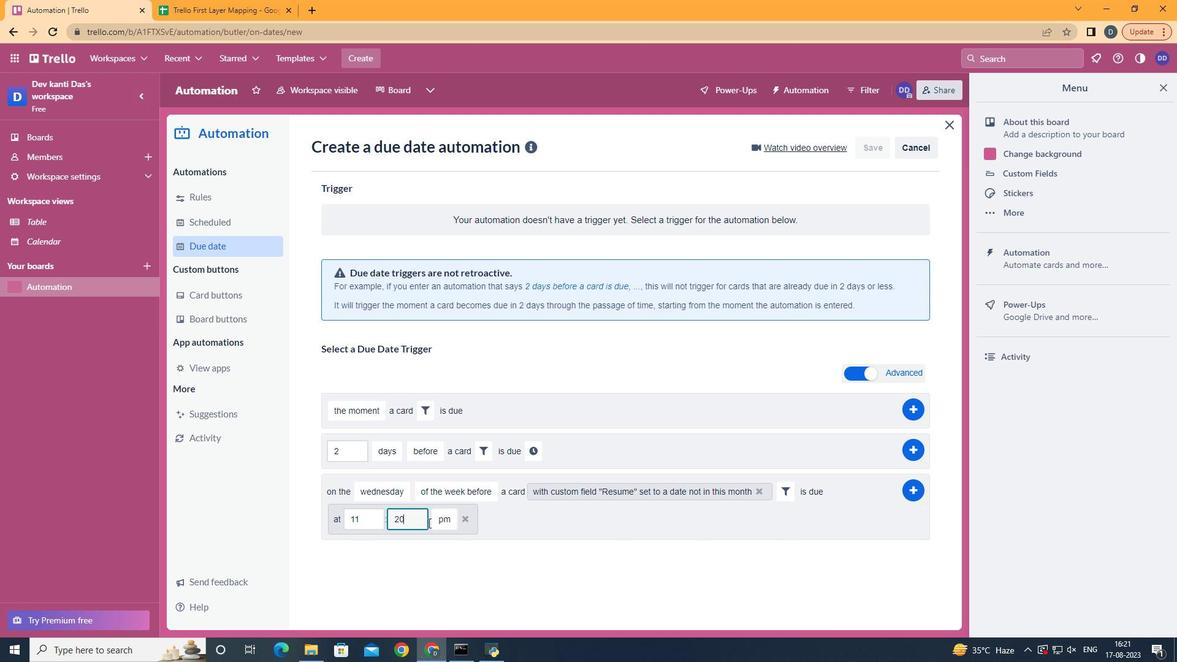 
Action: Mouse pressed left at (428, 523)
Screenshot: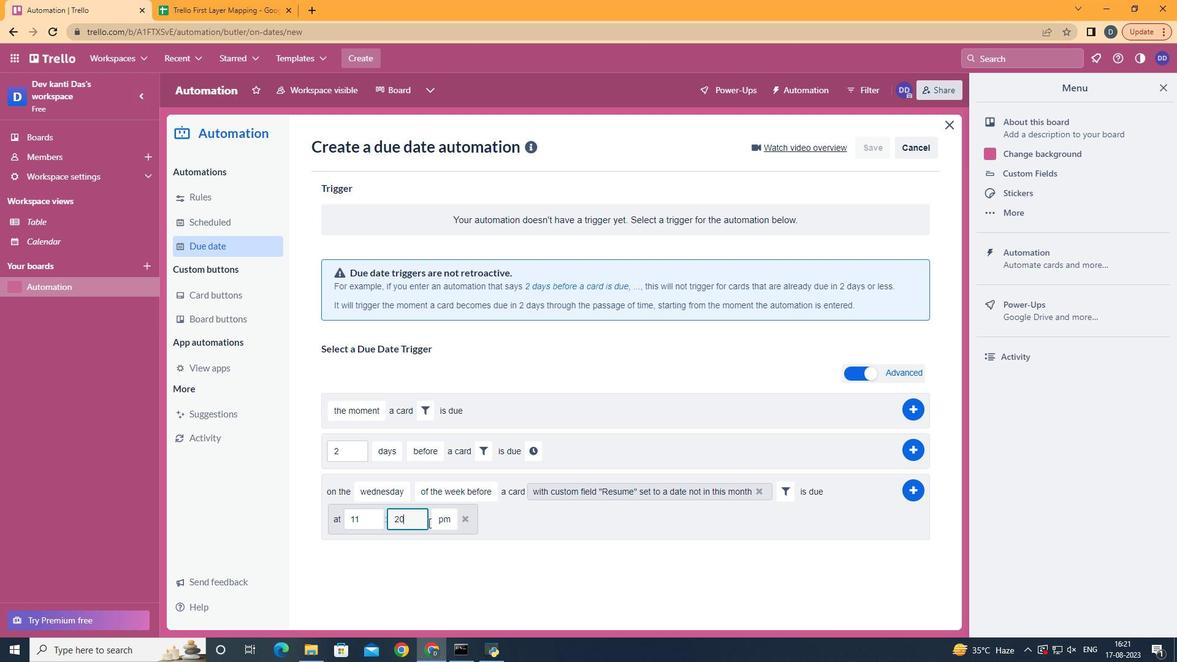 
Action: Key pressed <Key.backspace><Key.backspace>00
Screenshot: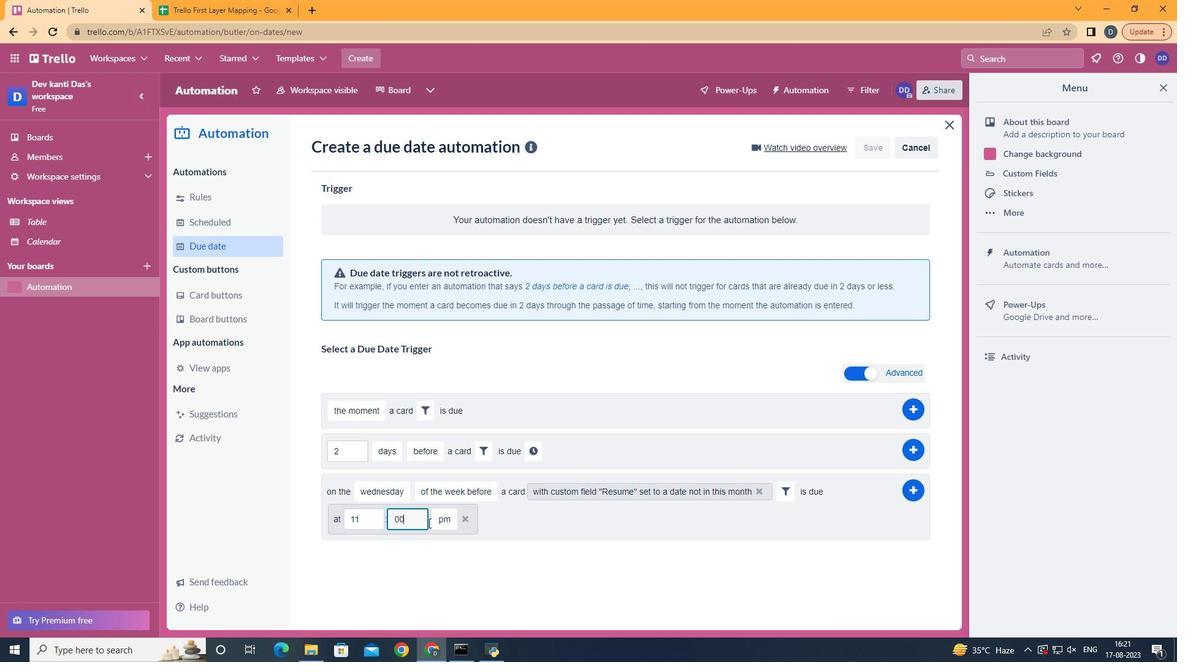
Action: Mouse moved to (445, 541)
Screenshot: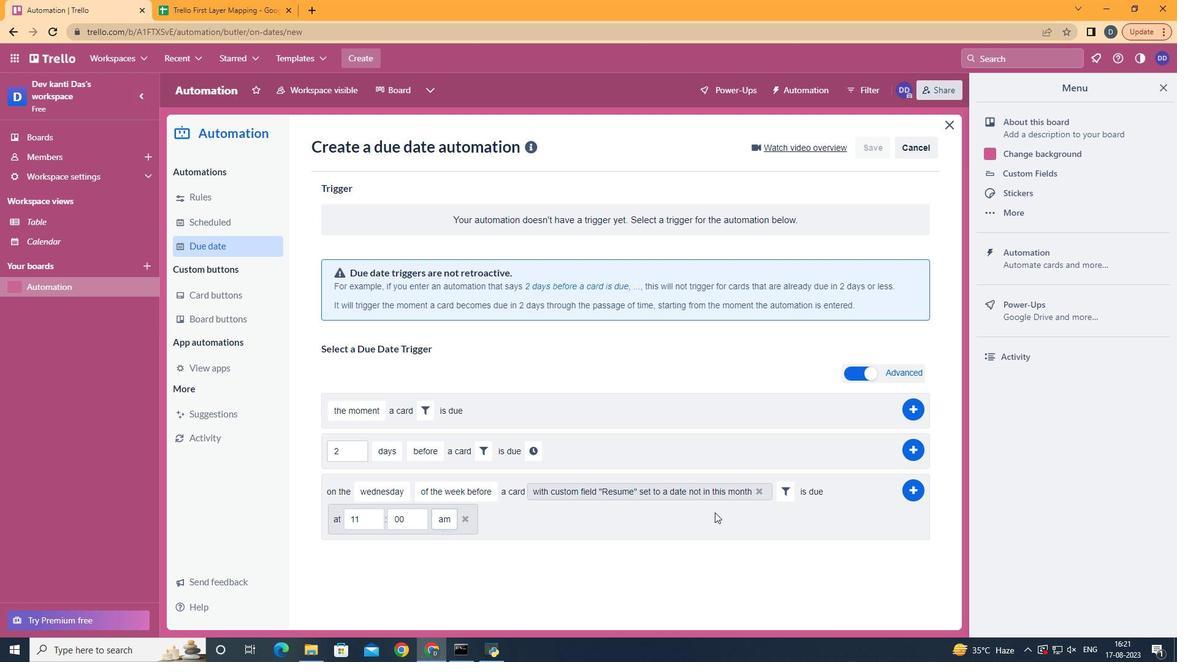 
Action: Mouse pressed left at (445, 541)
Screenshot: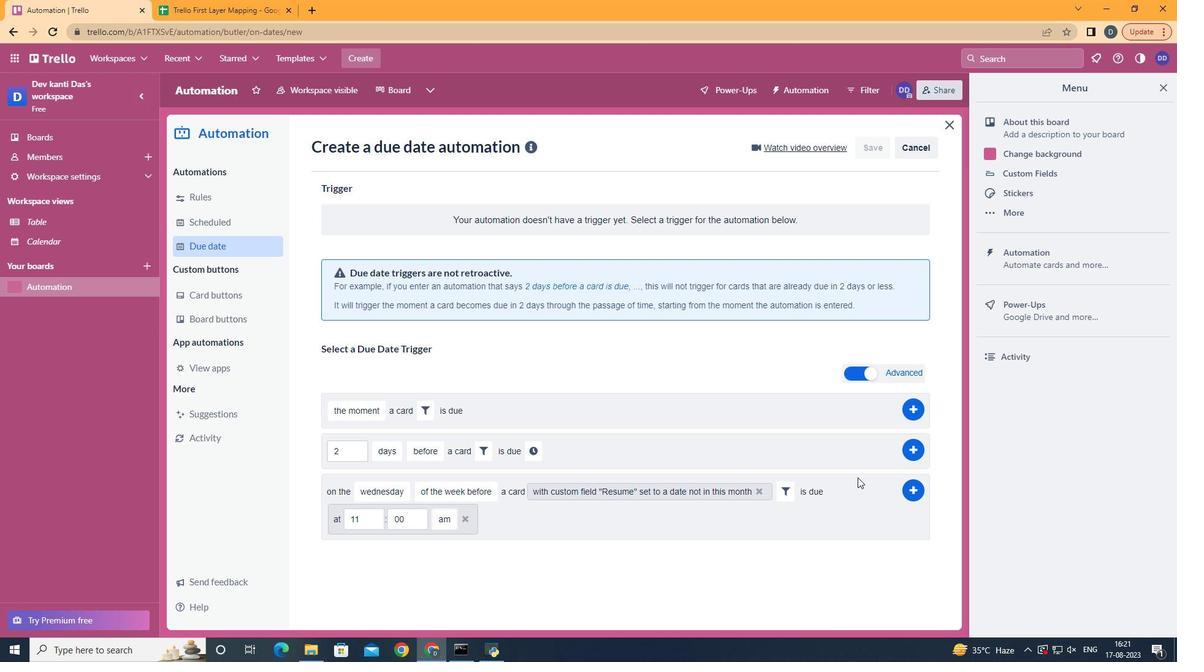 
Action: Mouse moved to (916, 487)
Screenshot: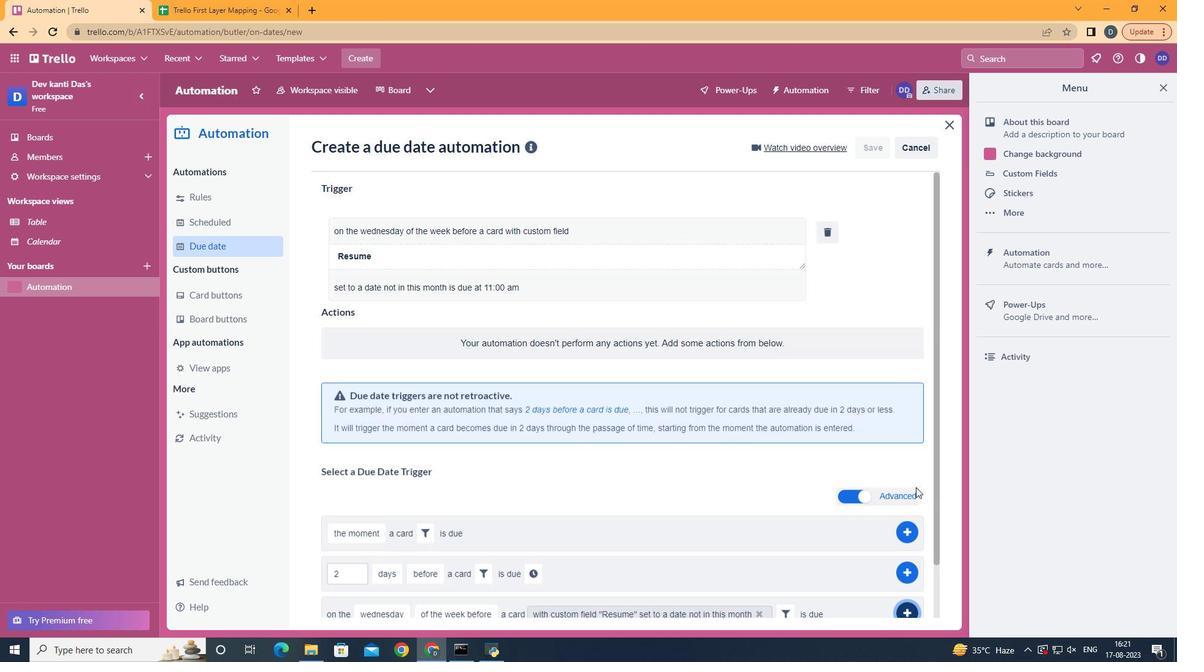 
Action: Mouse pressed left at (916, 487)
Screenshot: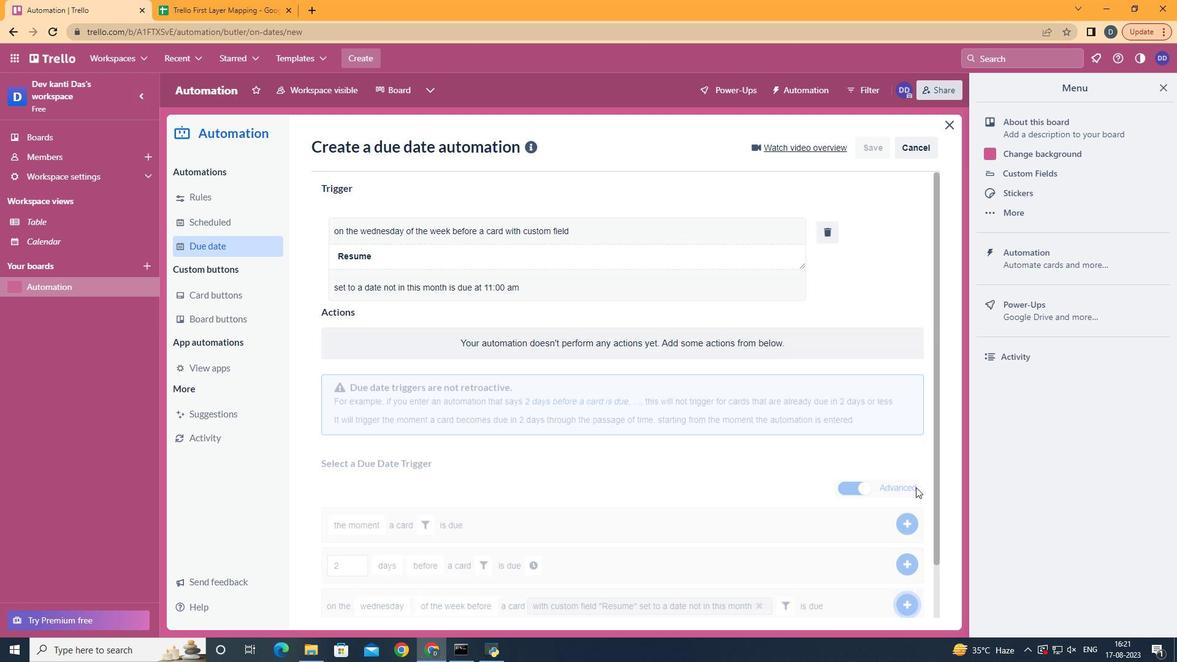 
